 Task: Create a sub task System Test and UAT for the task  Implement a new cloud-based energy management system for a company in the project BridgeTech , assign it to team member softage.4@softage.net and update the status of the sub task to  Off Track , set the priority of the sub task to High
Action: Mouse moved to (365, 509)
Screenshot: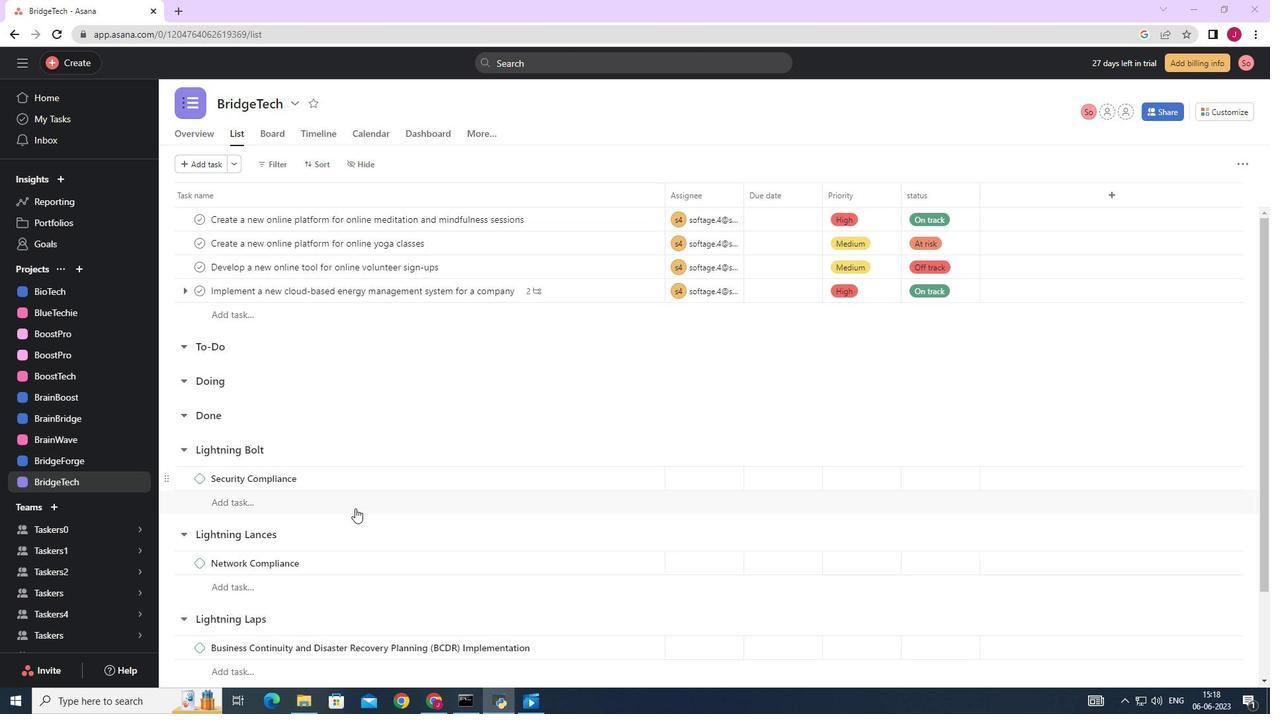 
Action: Mouse scrolled (365, 508) with delta (0, 0)
Screenshot: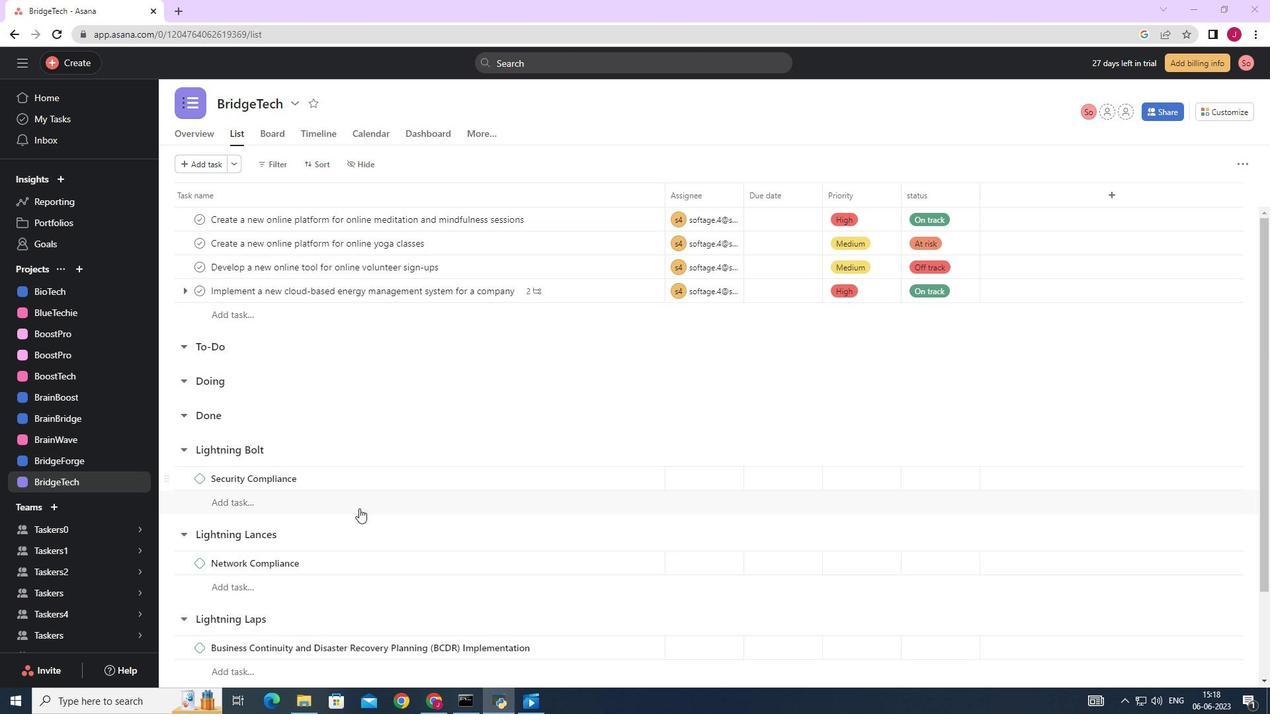
Action: Mouse scrolled (365, 508) with delta (0, 0)
Screenshot: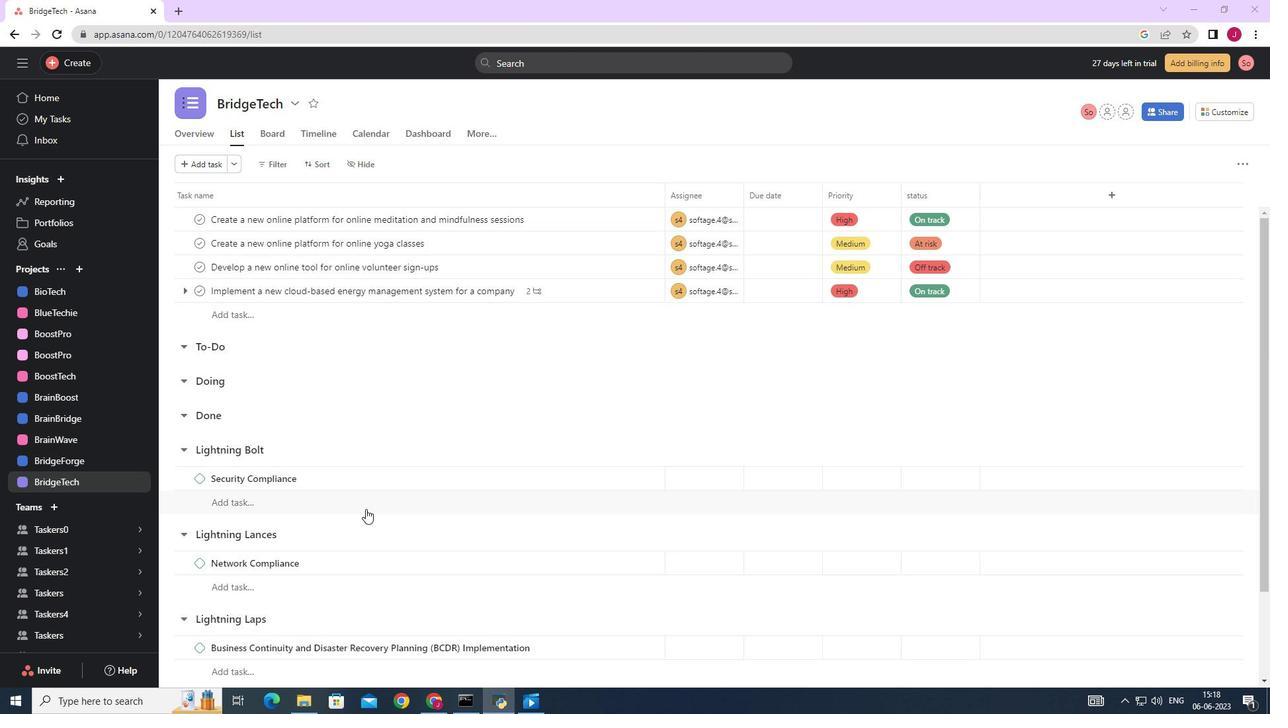 
Action: Mouse scrolled (365, 508) with delta (0, 0)
Screenshot: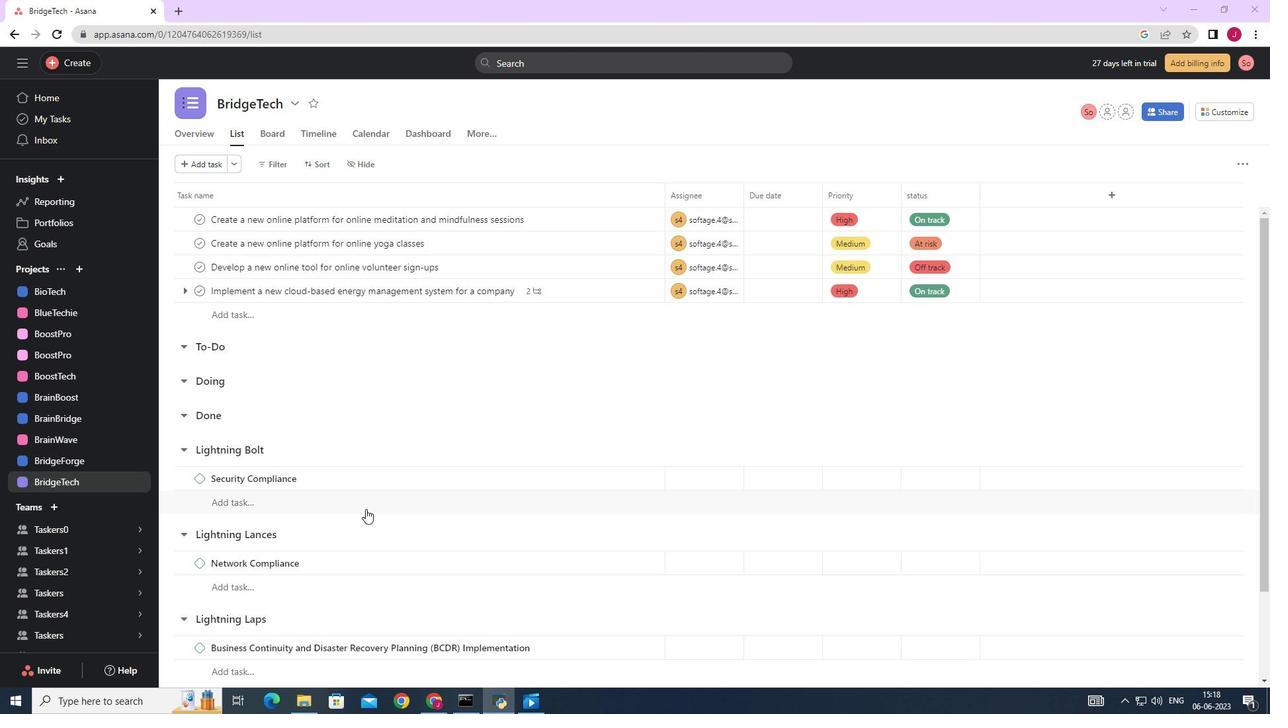 
Action: Mouse scrolled (365, 508) with delta (0, 0)
Screenshot: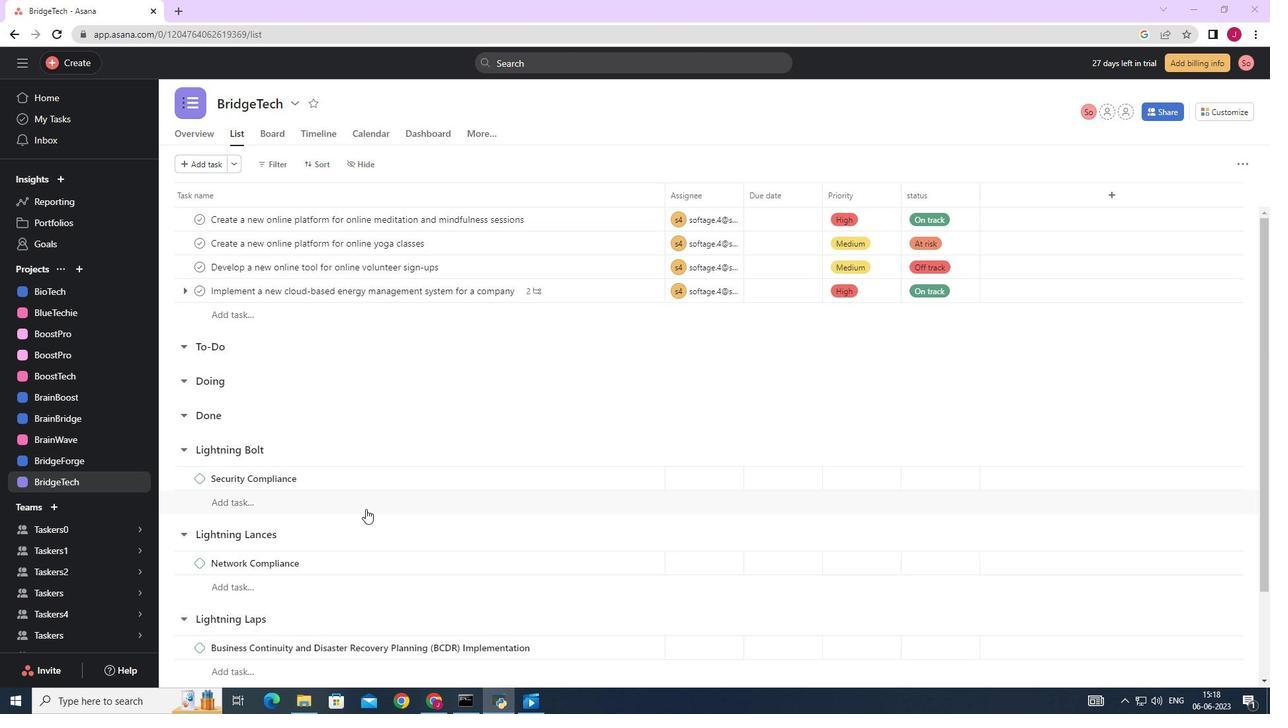 
Action: Mouse scrolled (365, 508) with delta (0, 0)
Screenshot: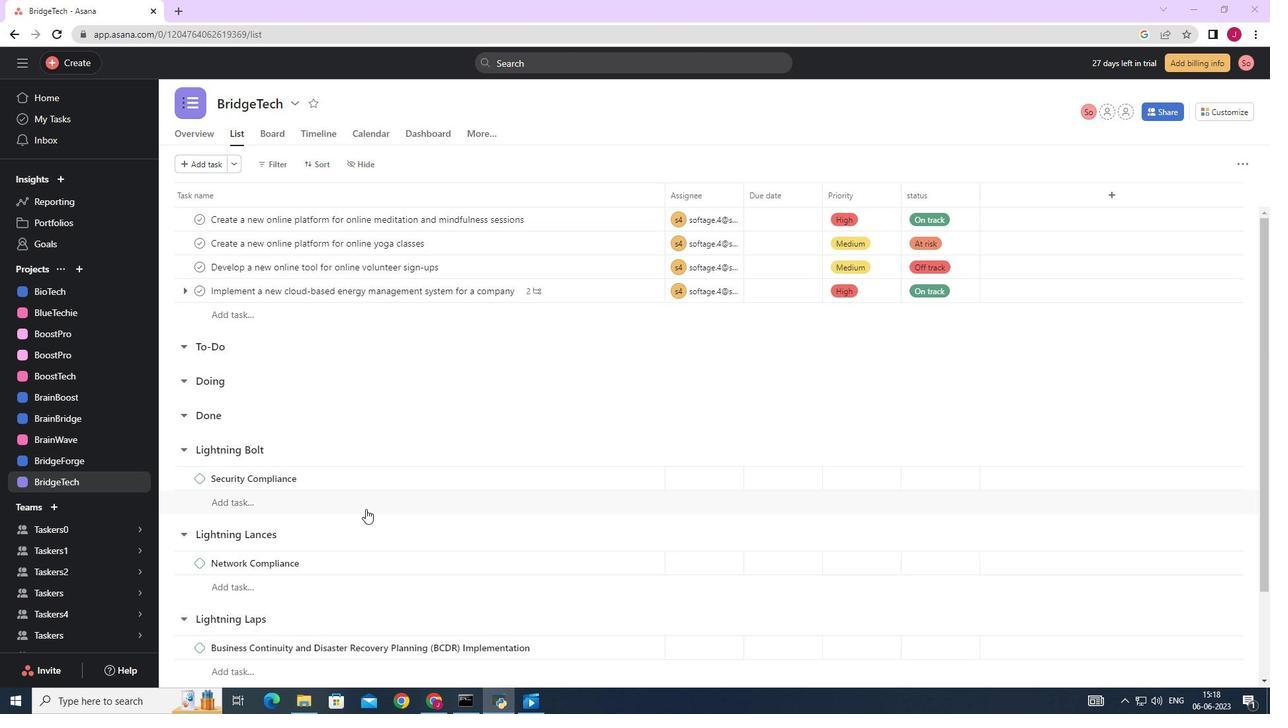 
Action: Mouse moved to (392, 461)
Screenshot: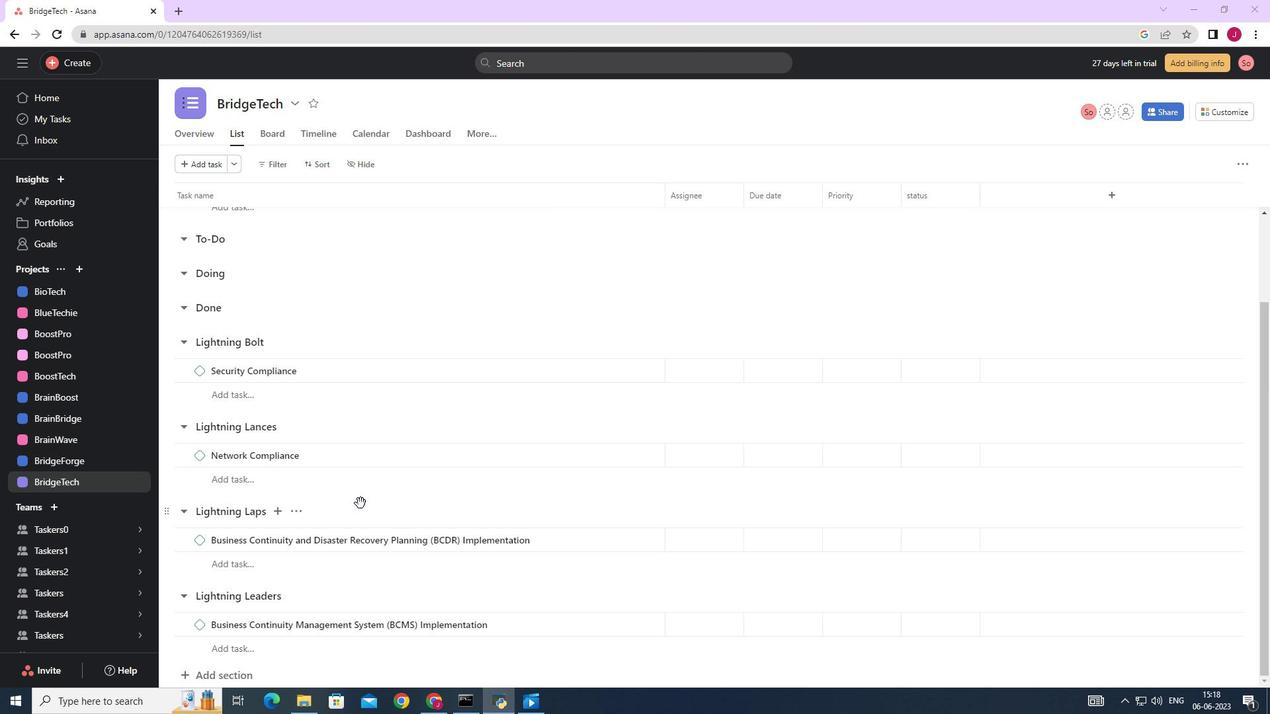 
Action: Mouse scrolled (392, 461) with delta (0, 0)
Screenshot: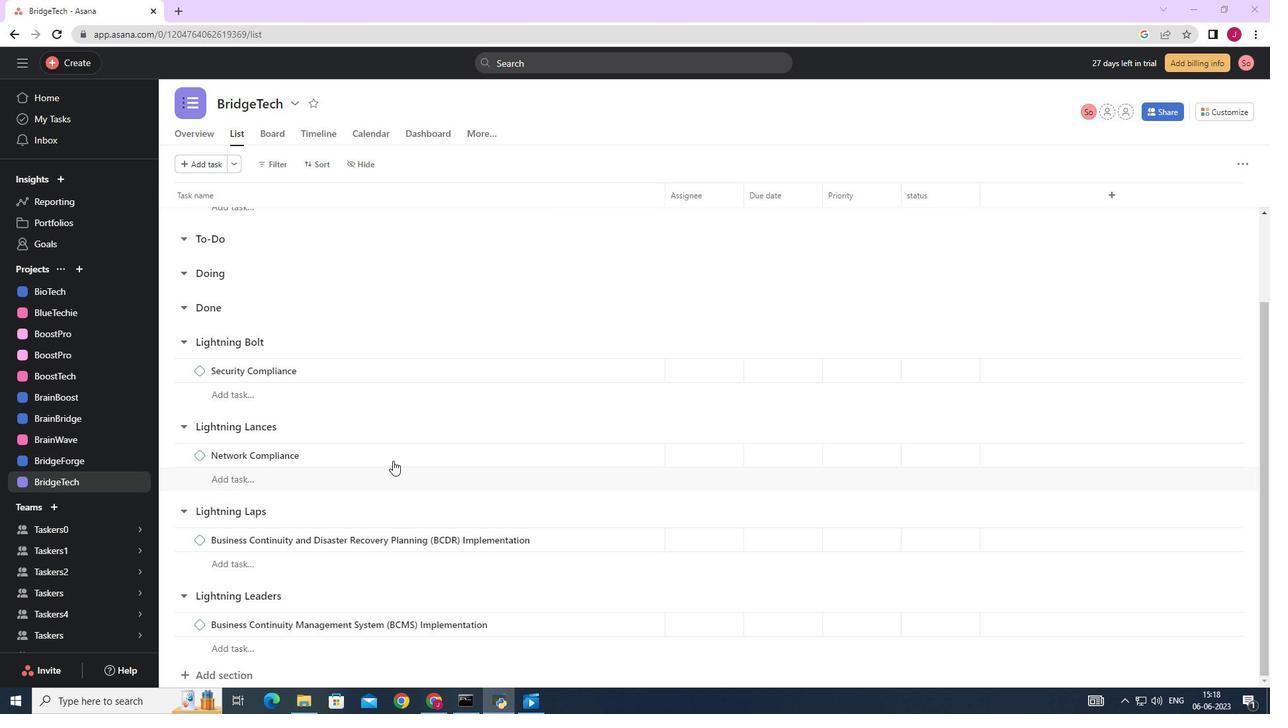 
Action: Mouse scrolled (392, 461) with delta (0, 0)
Screenshot: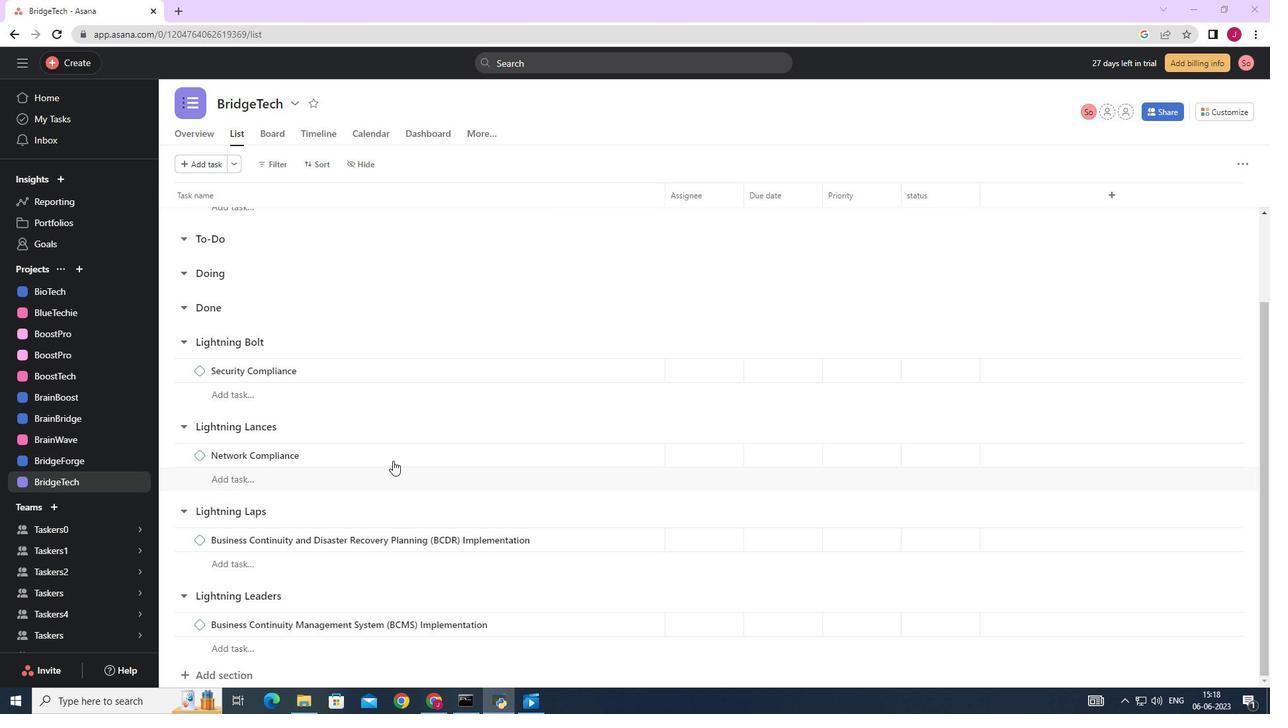 
Action: Mouse scrolled (392, 461) with delta (0, 0)
Screenshot: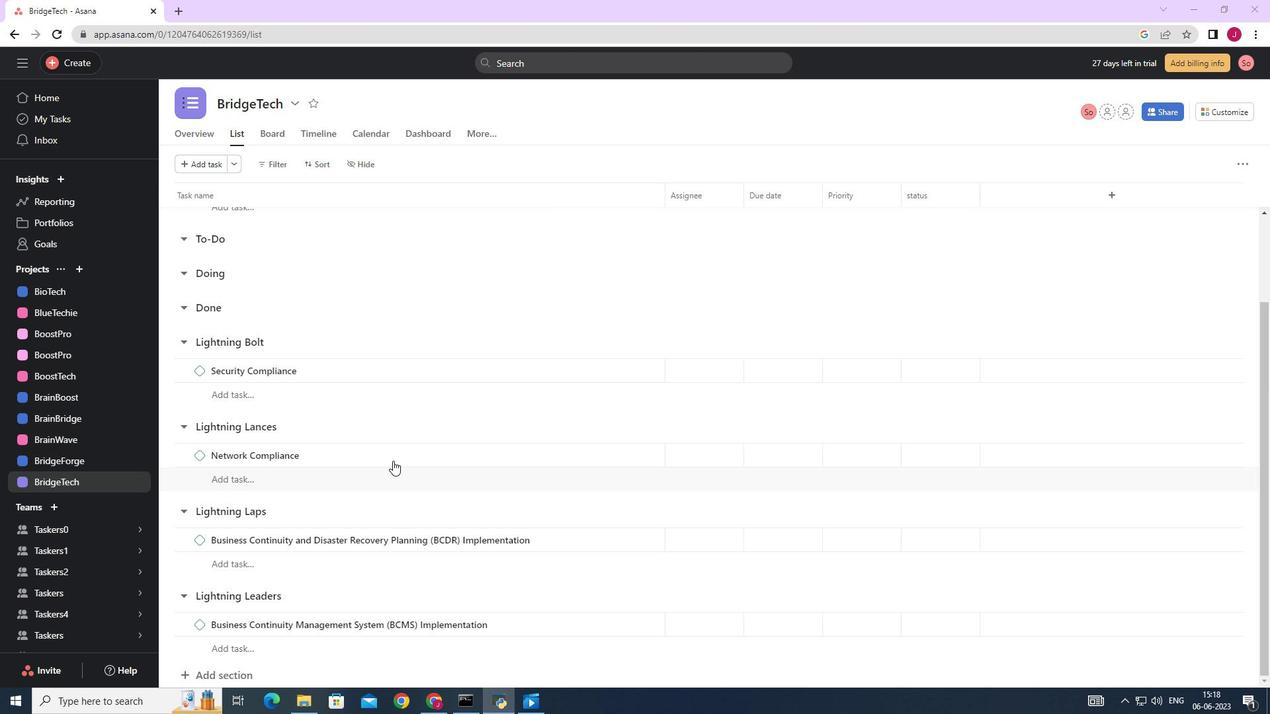 
Action: Mouse moved to (584, 289)
Screenshot: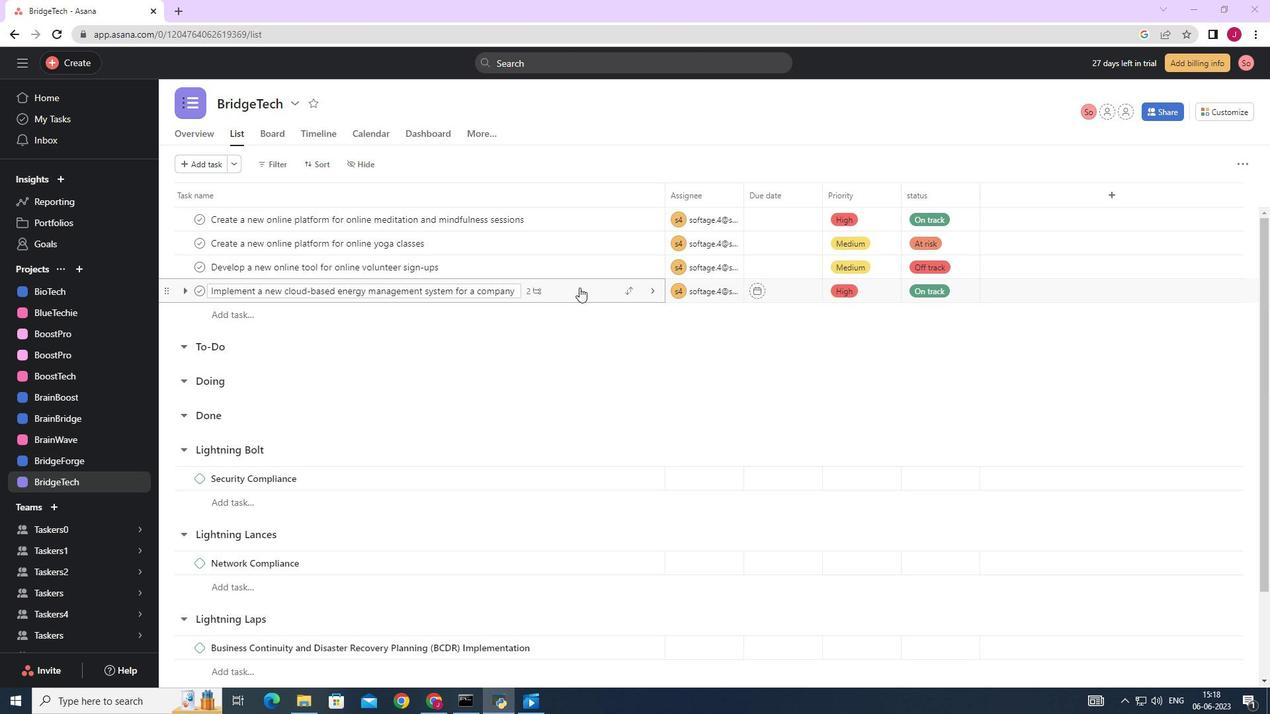 
Action: Mouse pressed left at (584, 289)
Screenshot: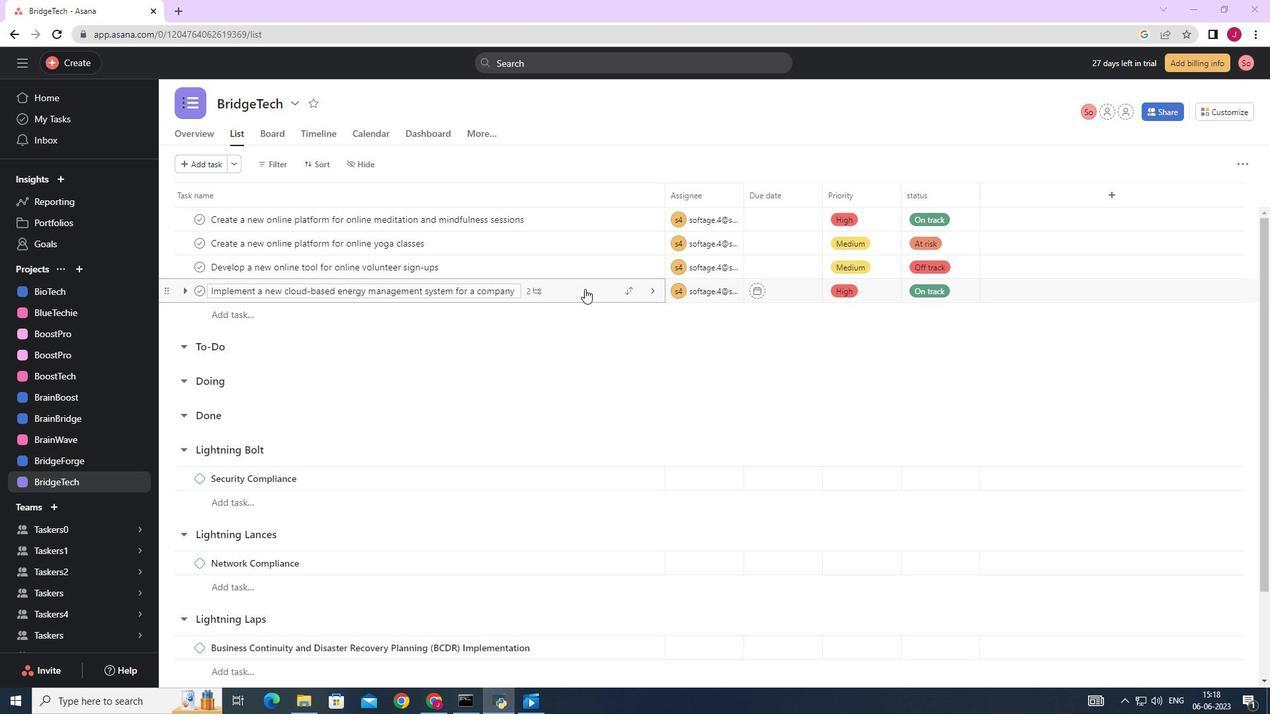 
Action: Mouse moved to (1010, 500)
Screenshot: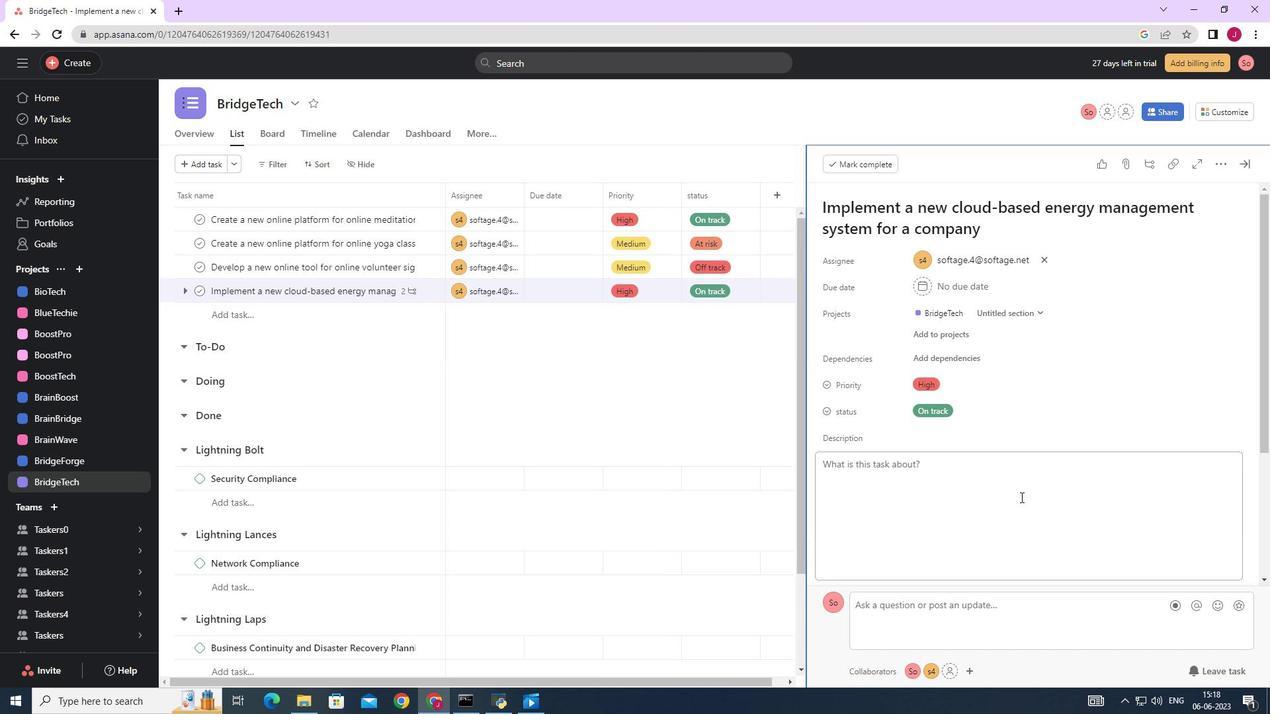 
Action: Mouse scrolled (1010, 499) with delta (0, 0)
Screenshot: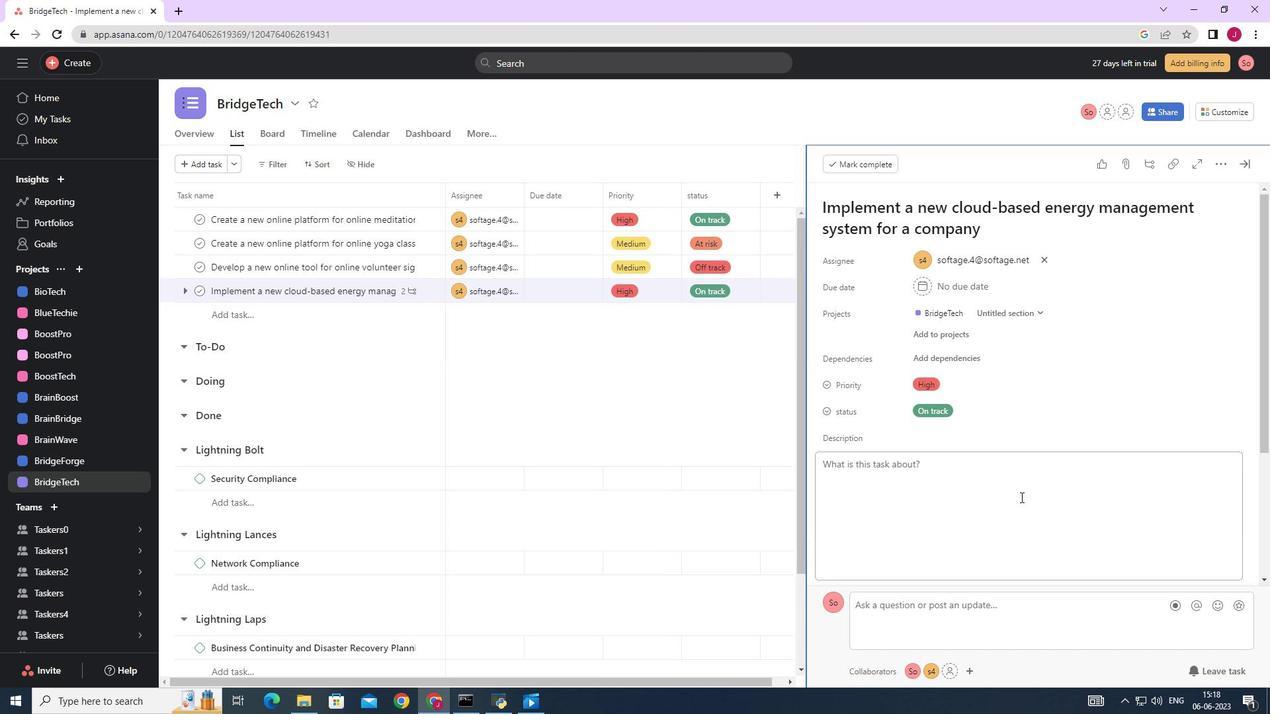 
Action: Mouse moved to (1009, 500)
Screenshot: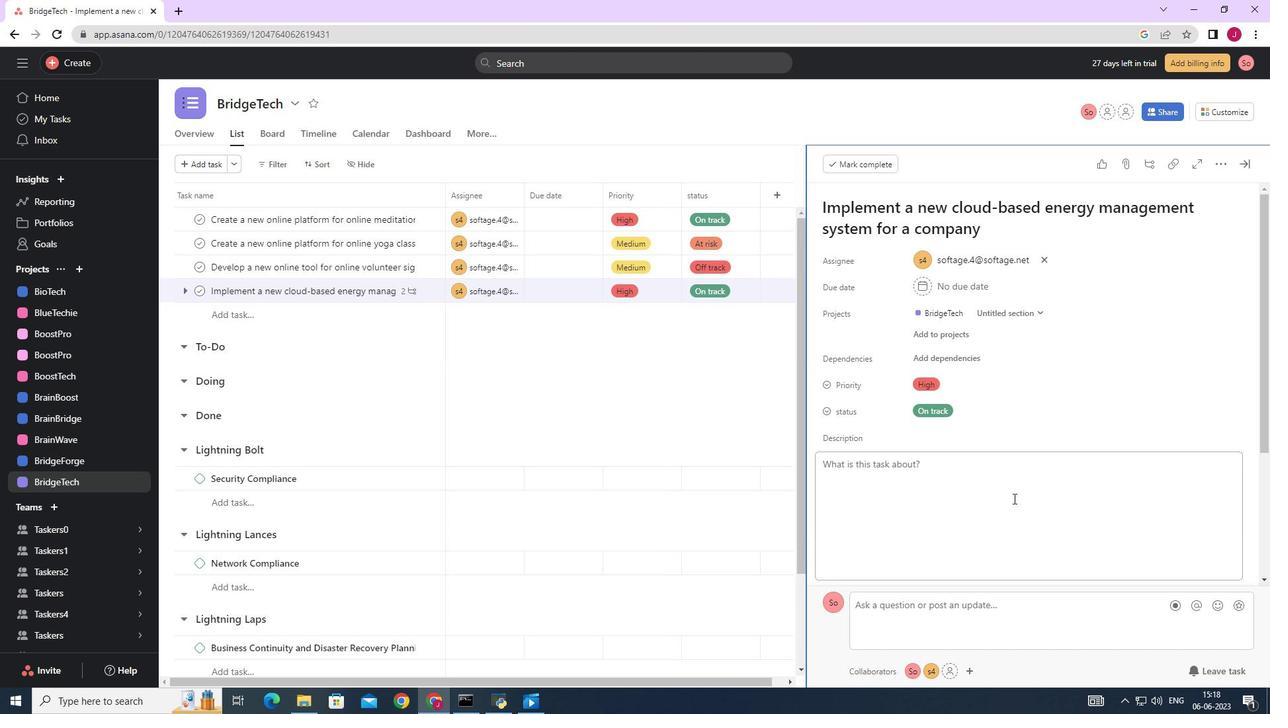 
Action: Mouse scrolled (1010, 499) with delta (0, 0)
Screenshot: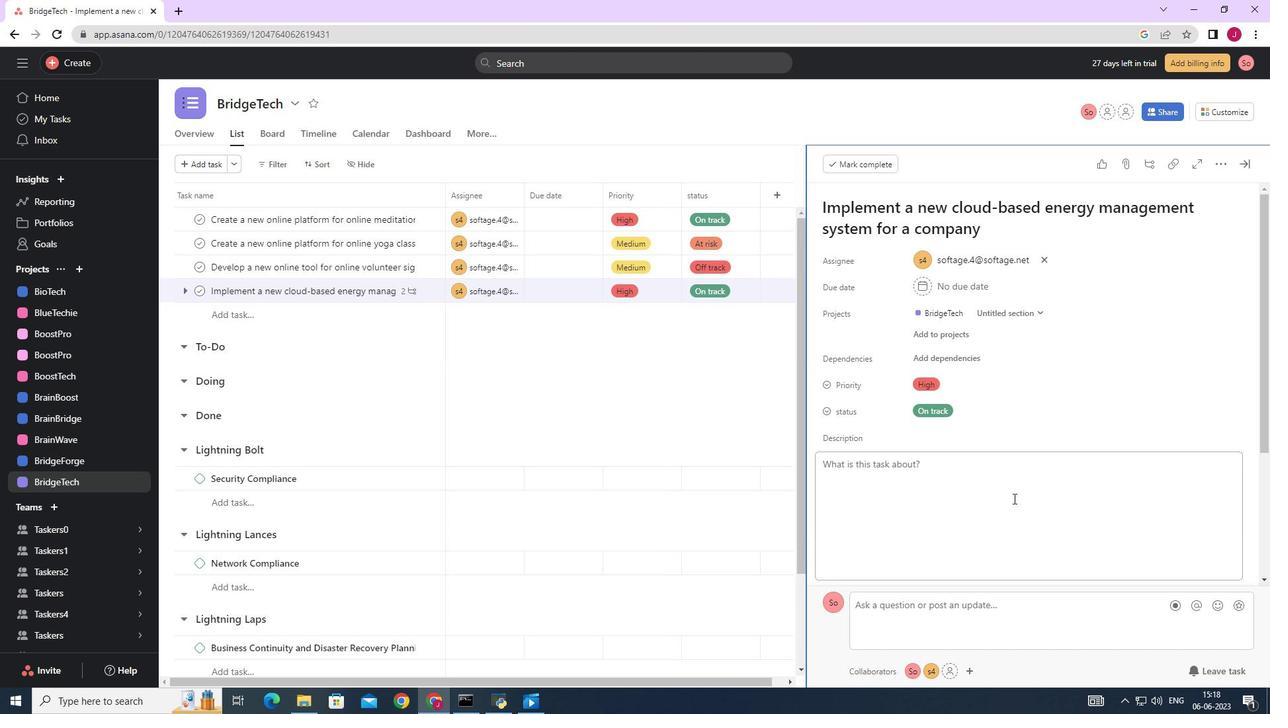 
Action: Mouse scrolled (1009, 499) with delta (0, 0)
Screenshot: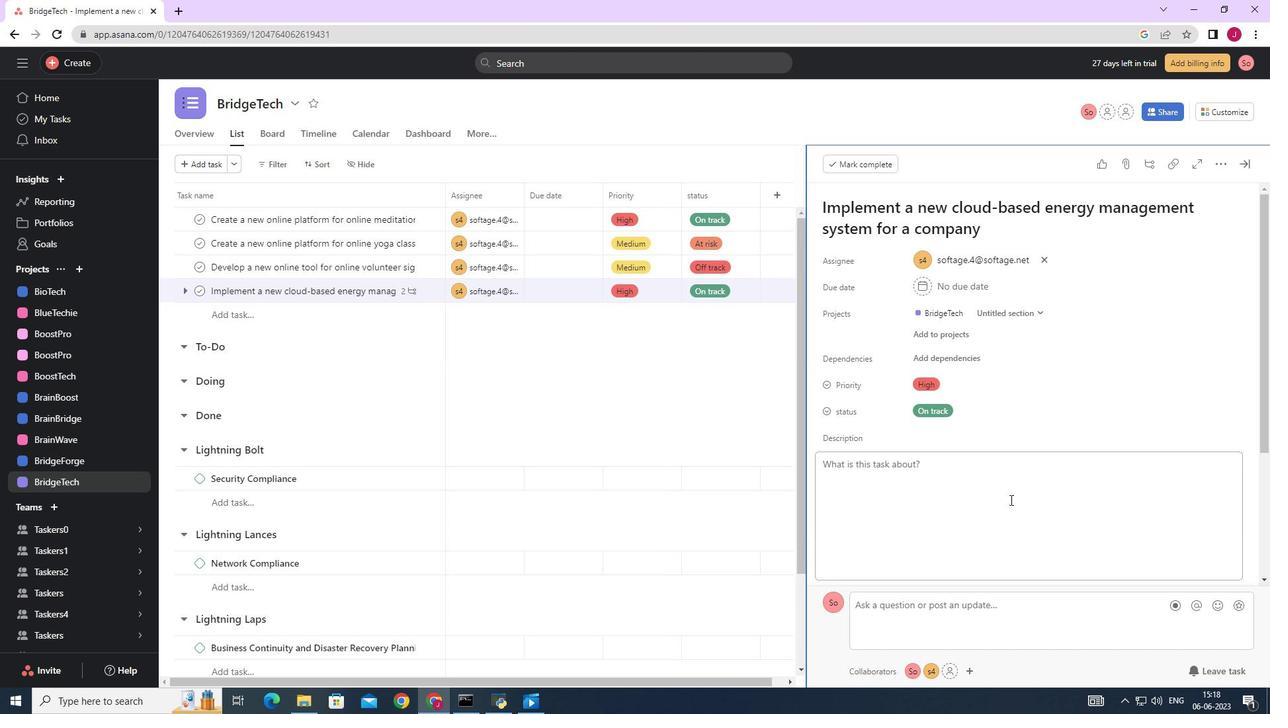 
Action: Mouse scrolled (1009, 499) with delta (0, 0)
Screenshot: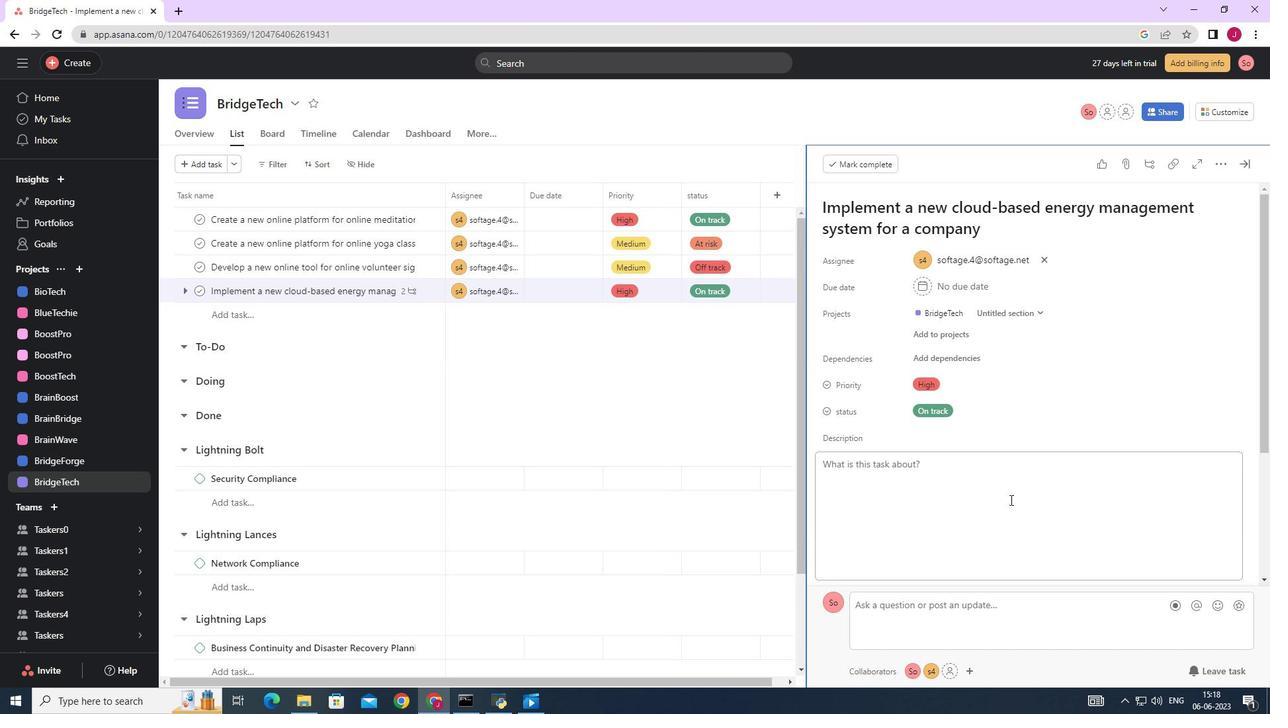 
Action: Mouse scrolled (1009, 499) with delta (0, 0)
Screenshot: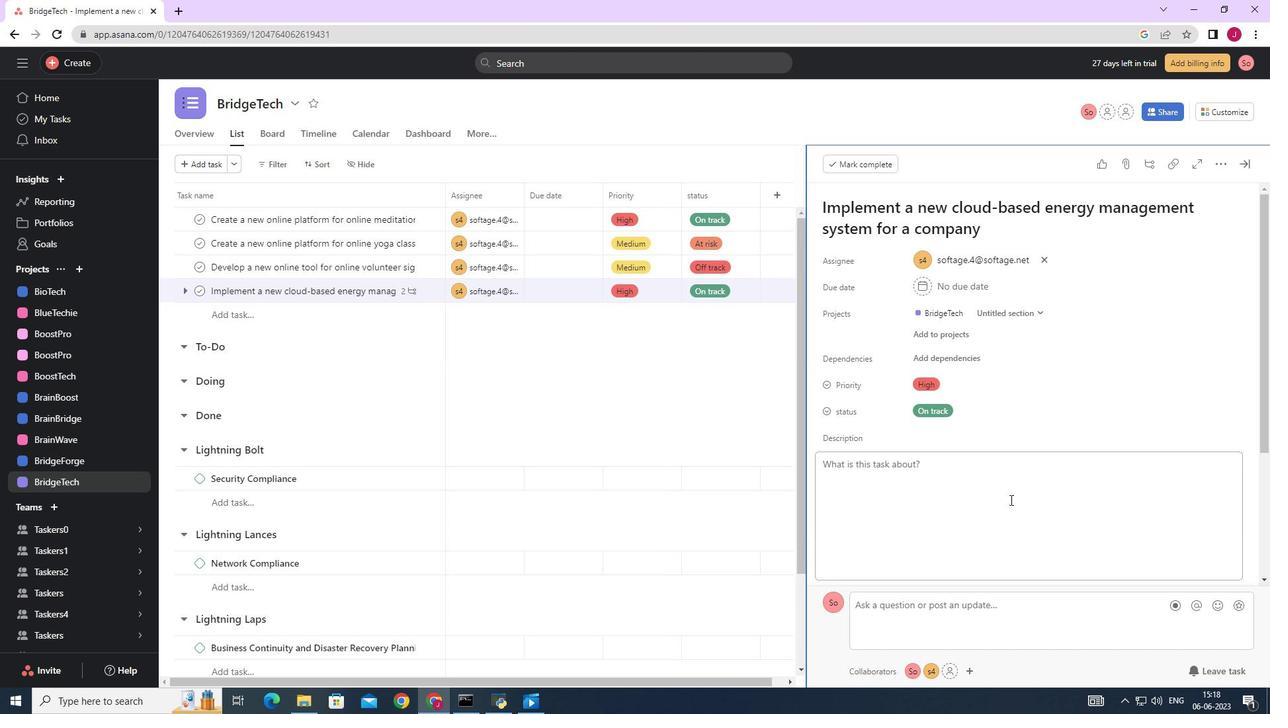 
Action: Mouse scrolled (1009, 499) with delta (0, 0)
Screenshot: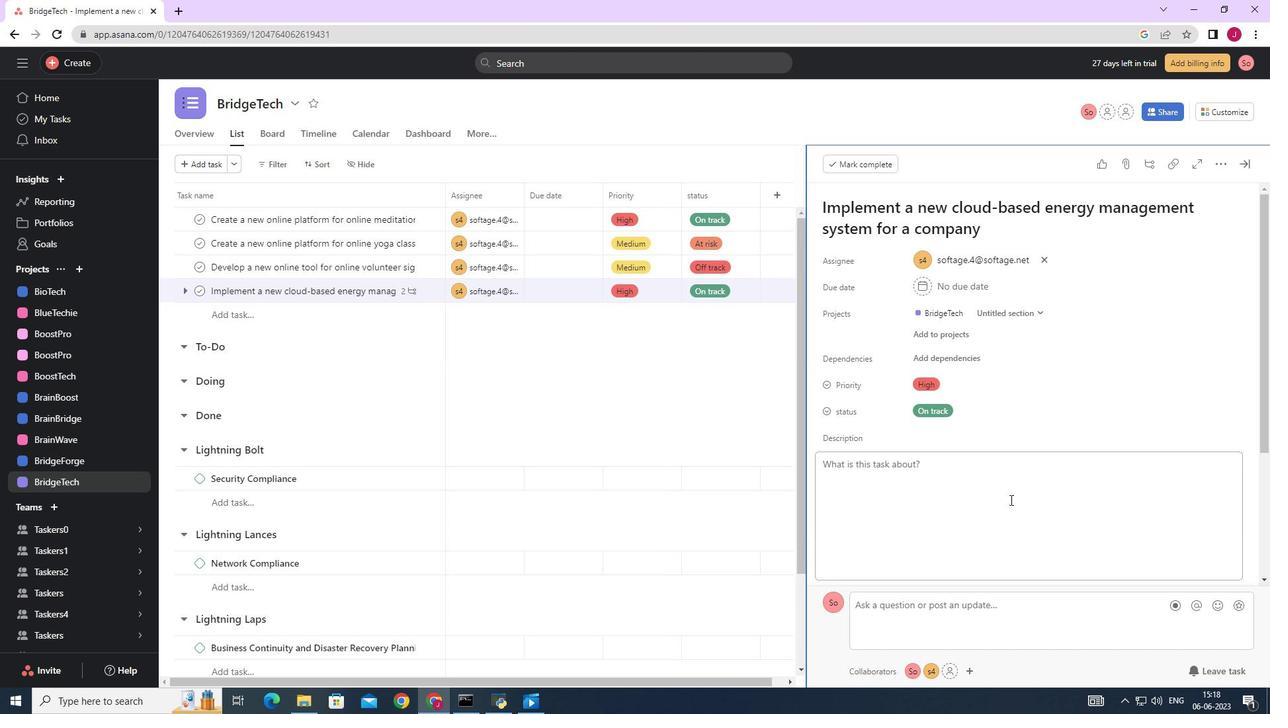 
Action: Mouse moved to (865, 481)
Screenshot: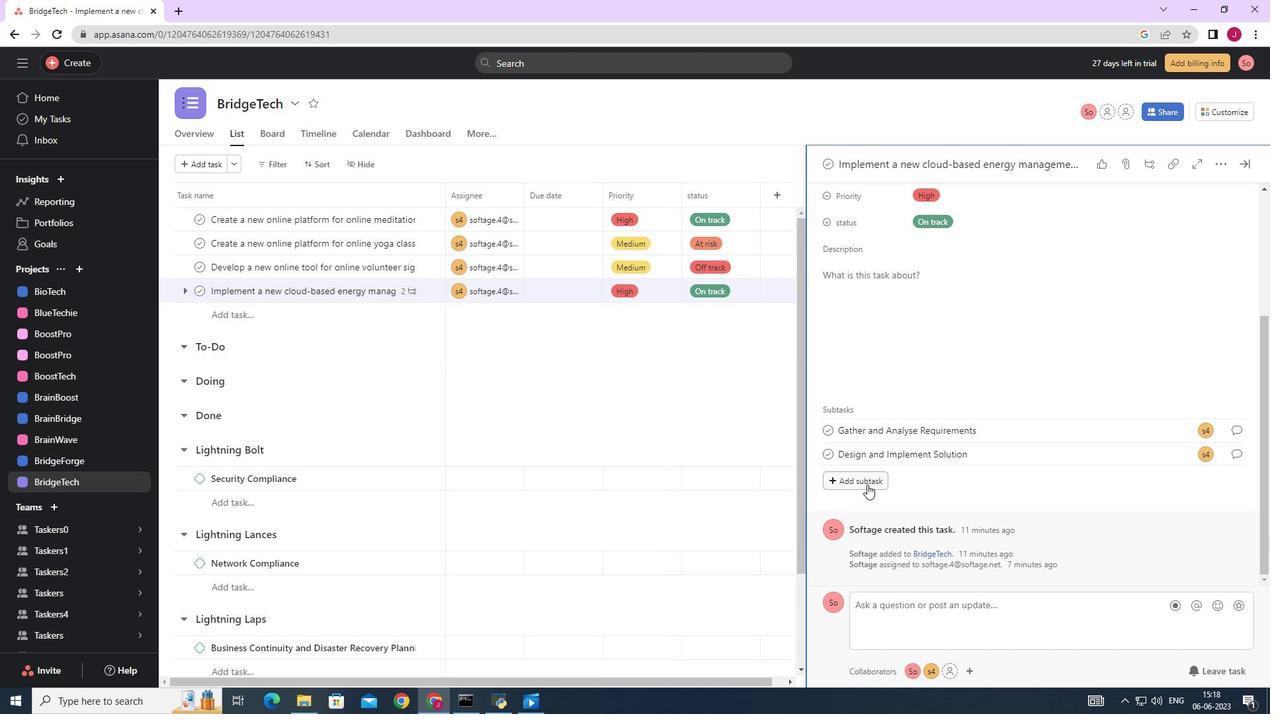 
Action: Mouse pressed left at (865, 481)
Screenshot: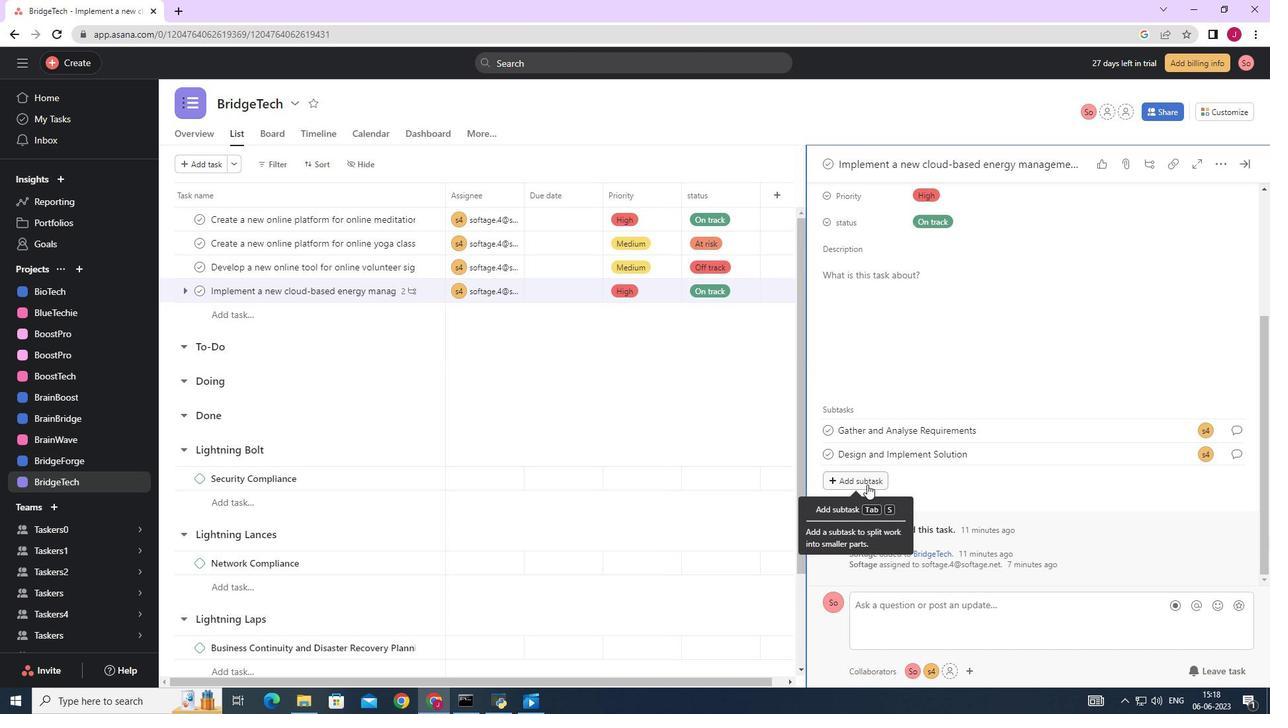 
Action: Key pressed <Key.caps_lock>S<Key.caps_lock>ystem<Key.space>and<Key.space><Key.caps_lock>UAT
Screenshot: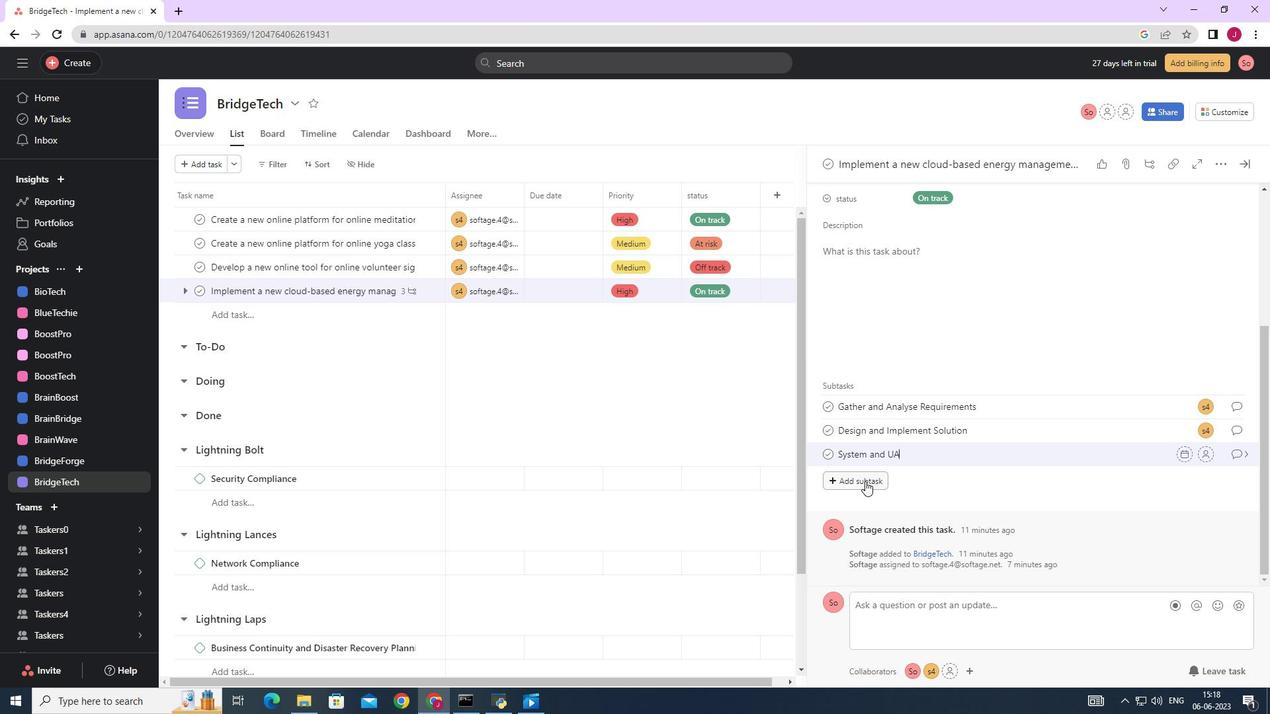 
Action: Mouse moved to (866, 455)
Screenshot: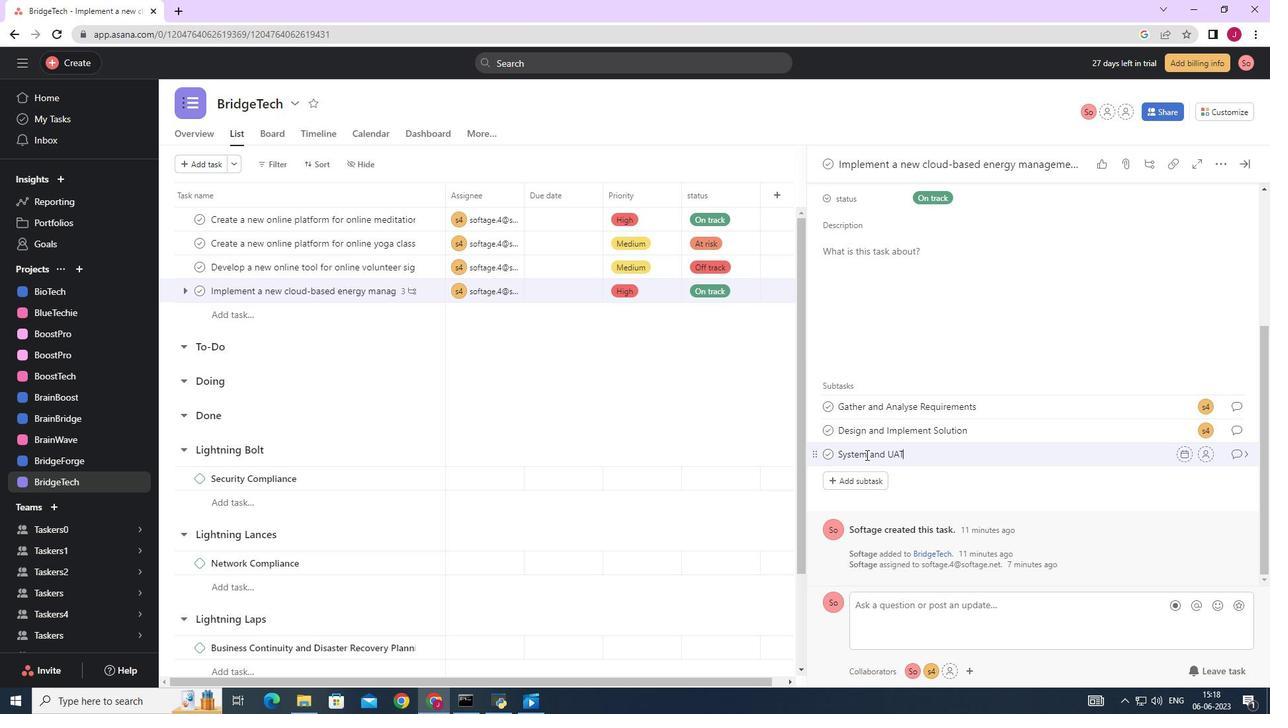 
Action: Mouse pressed left at (866, 455)
Screenshot: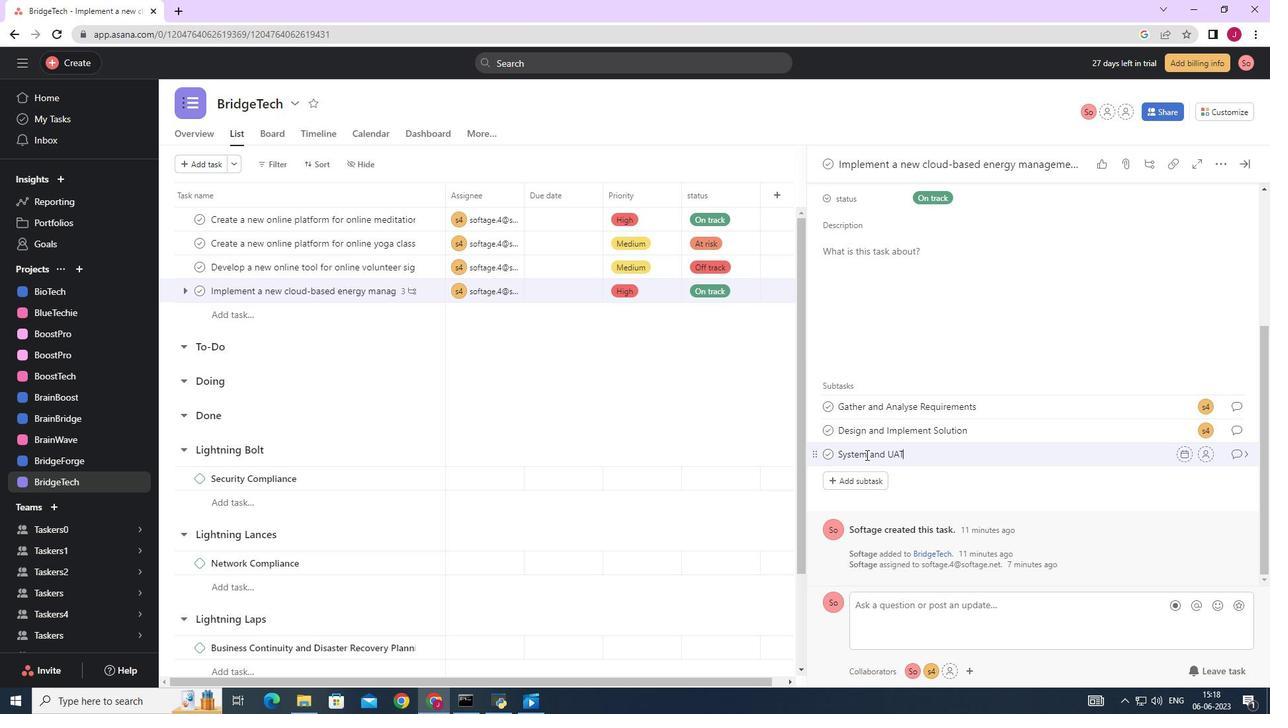 
Action: Key pressed <Key.space>T<Key.caps_lock>est
Screenshot: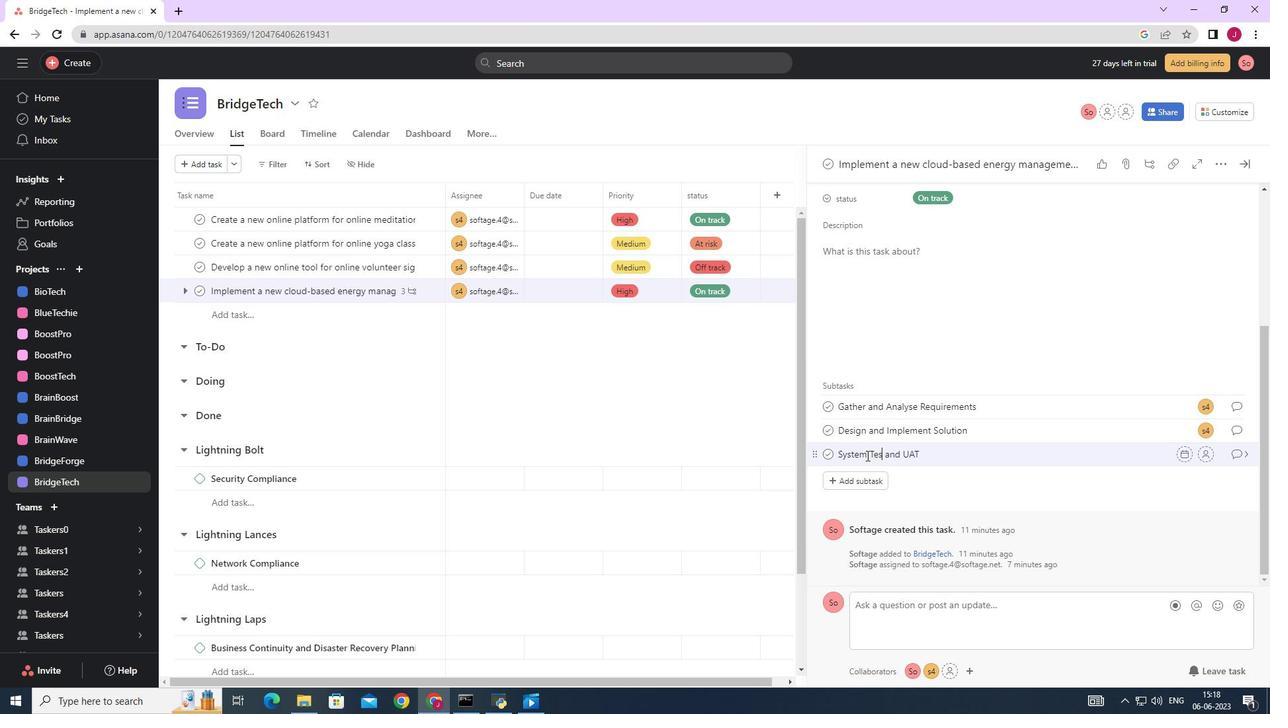 
Action: Mouse moved to (1208, 457)
Screenshot: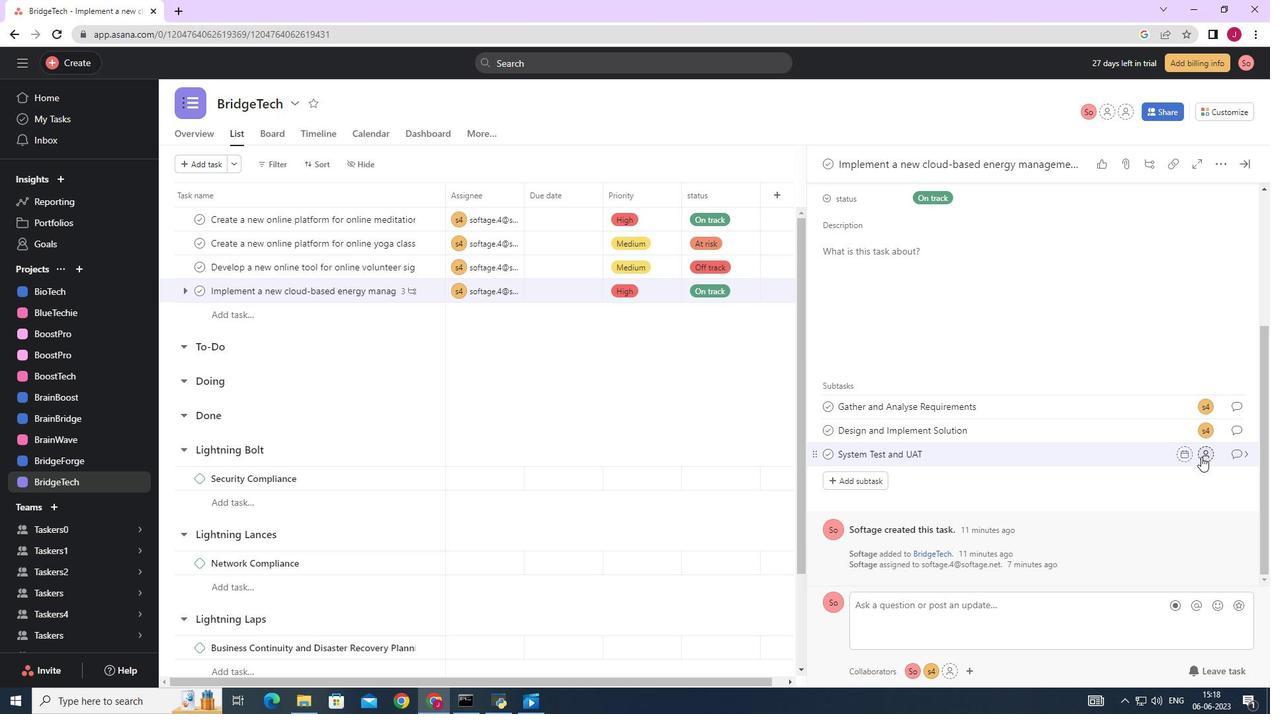 
Action: Mouse pressed left at (1208, 457)
Screenshot: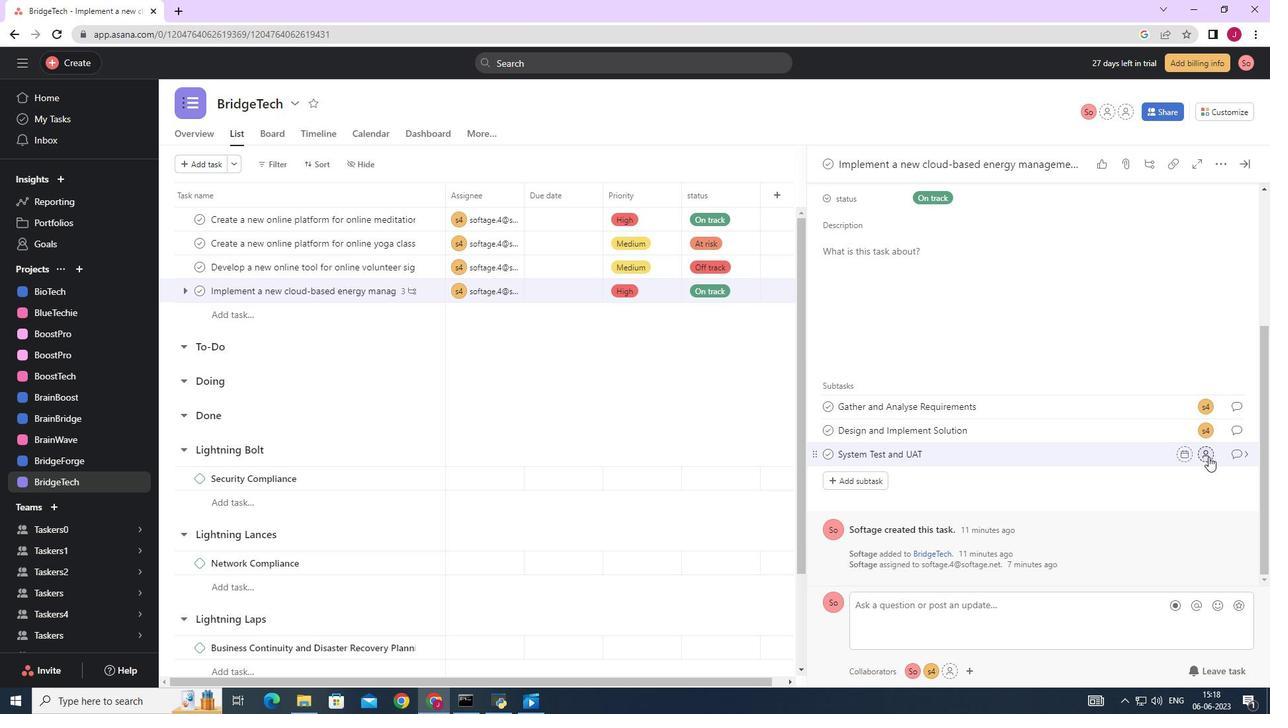 
Action: Mouse moved to (1208, 457)
Screenshot: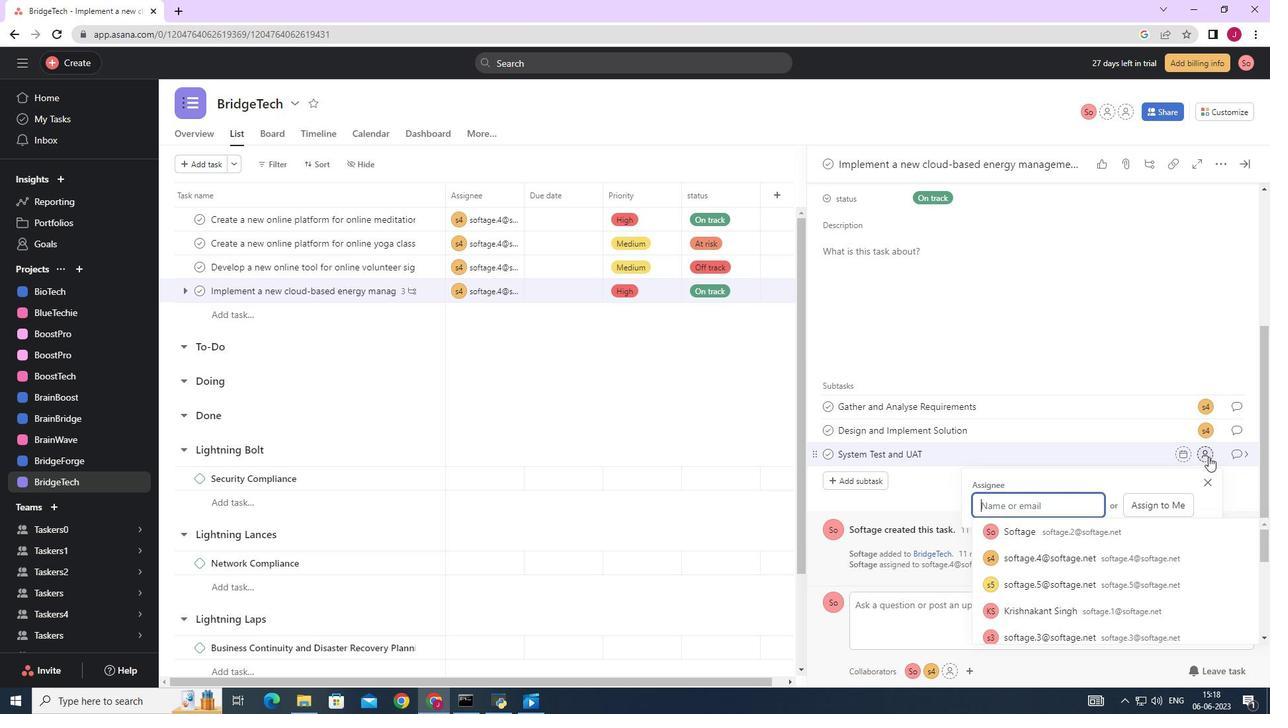 
Action: Key pressed softage.4
Screenshot: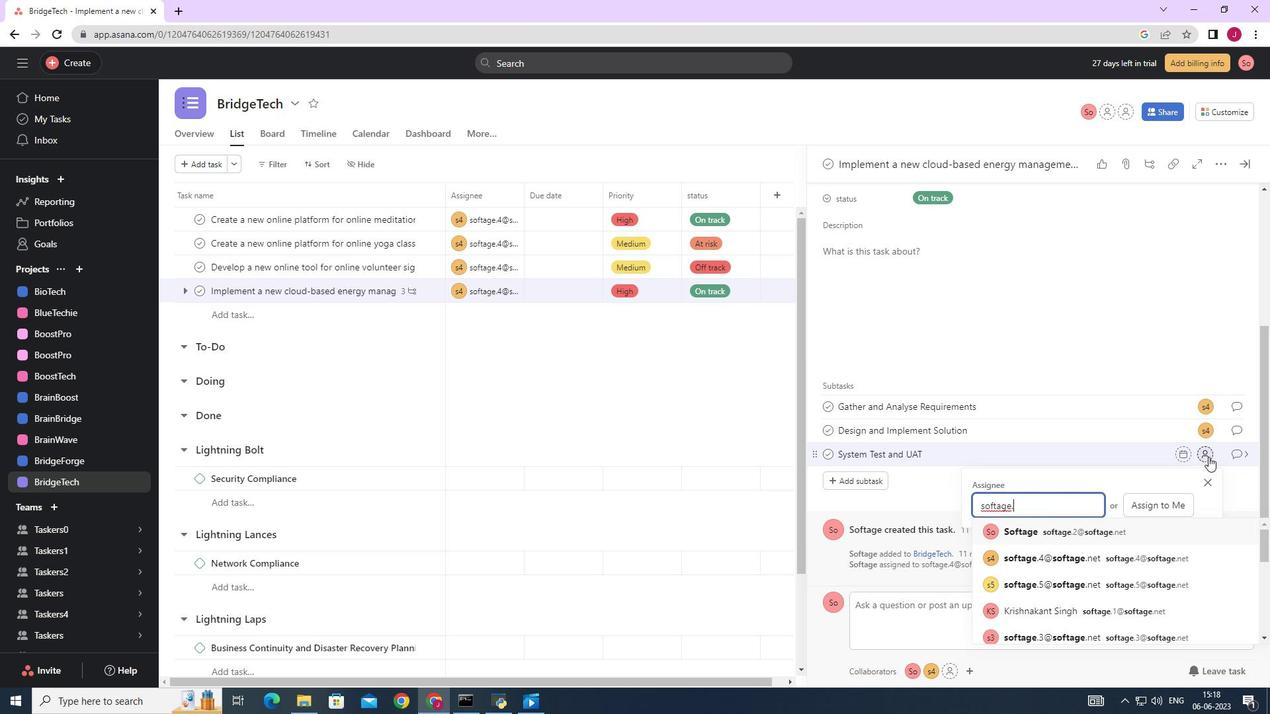 
Action: Mouse moved to (1067, 535)
Screenshot: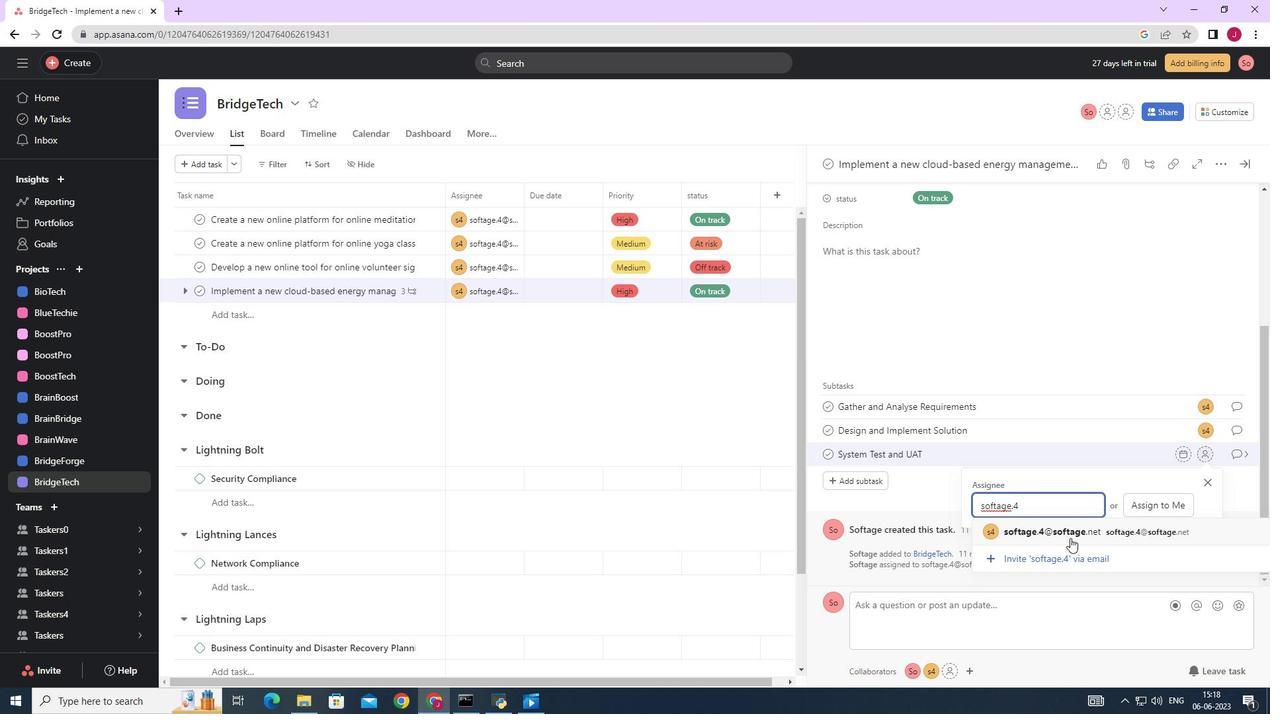 
Action: Mouse pressed left at (1067, 535)
Screenshot: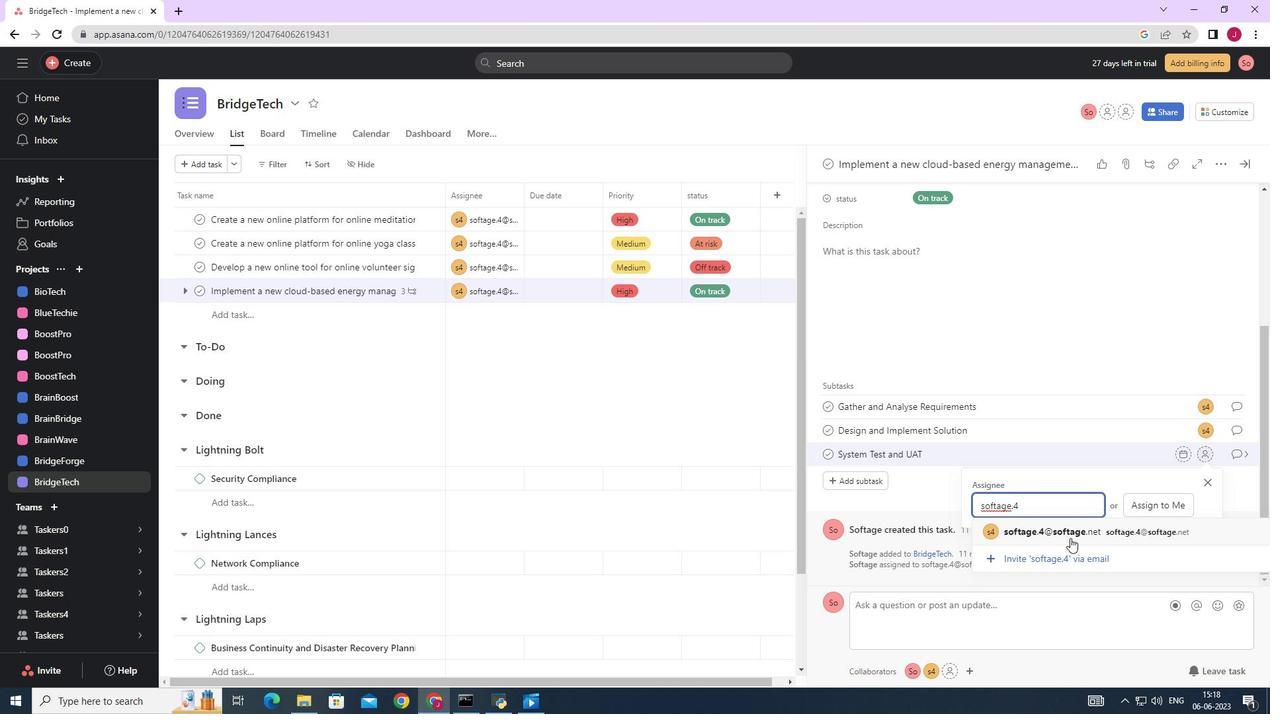 
Action: Mouse moved to (1238, 453)
Screenshot: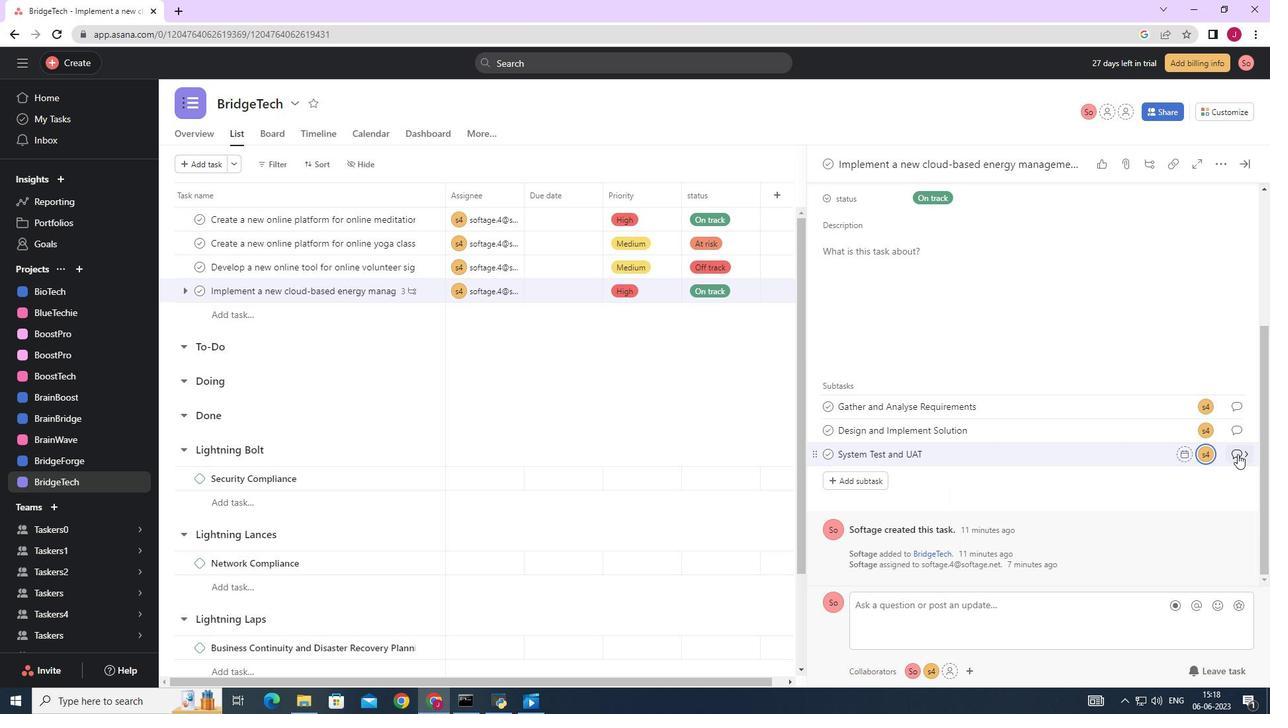 
Action: Mouse pressed left at (1238, 453)
Screenshot: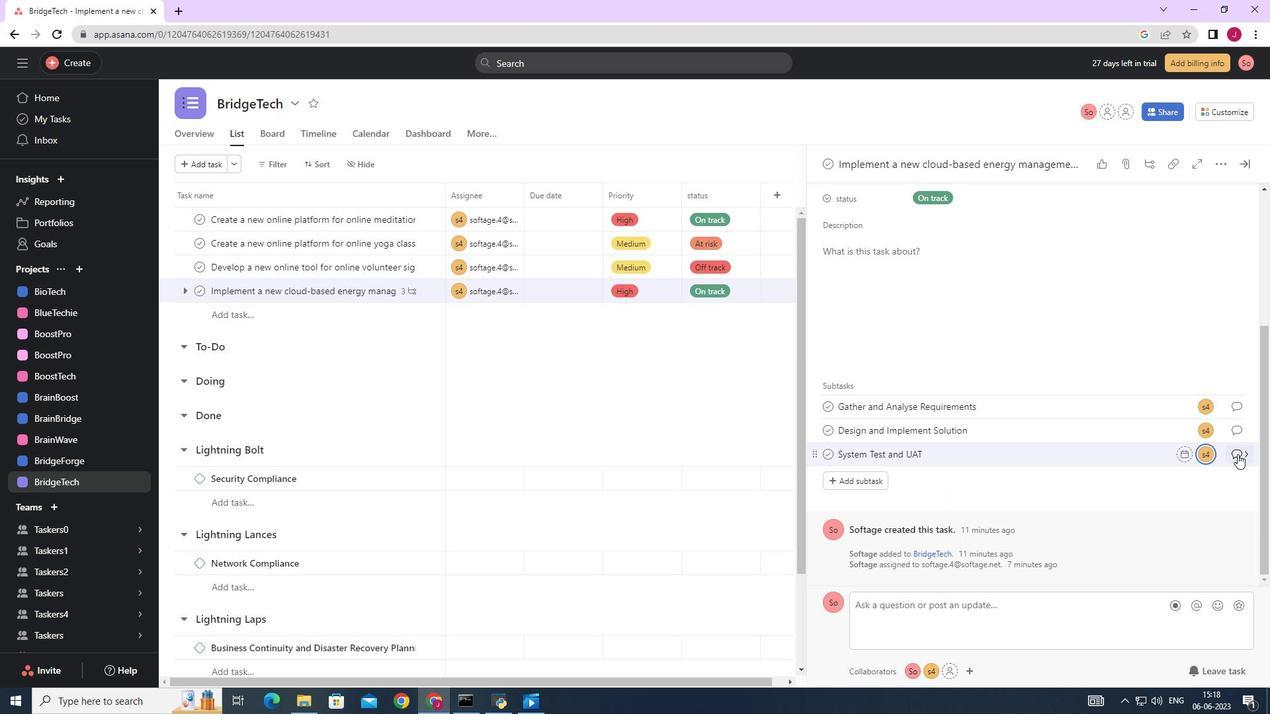 
Action: Mouse moved to (879, 348)
Screenshot: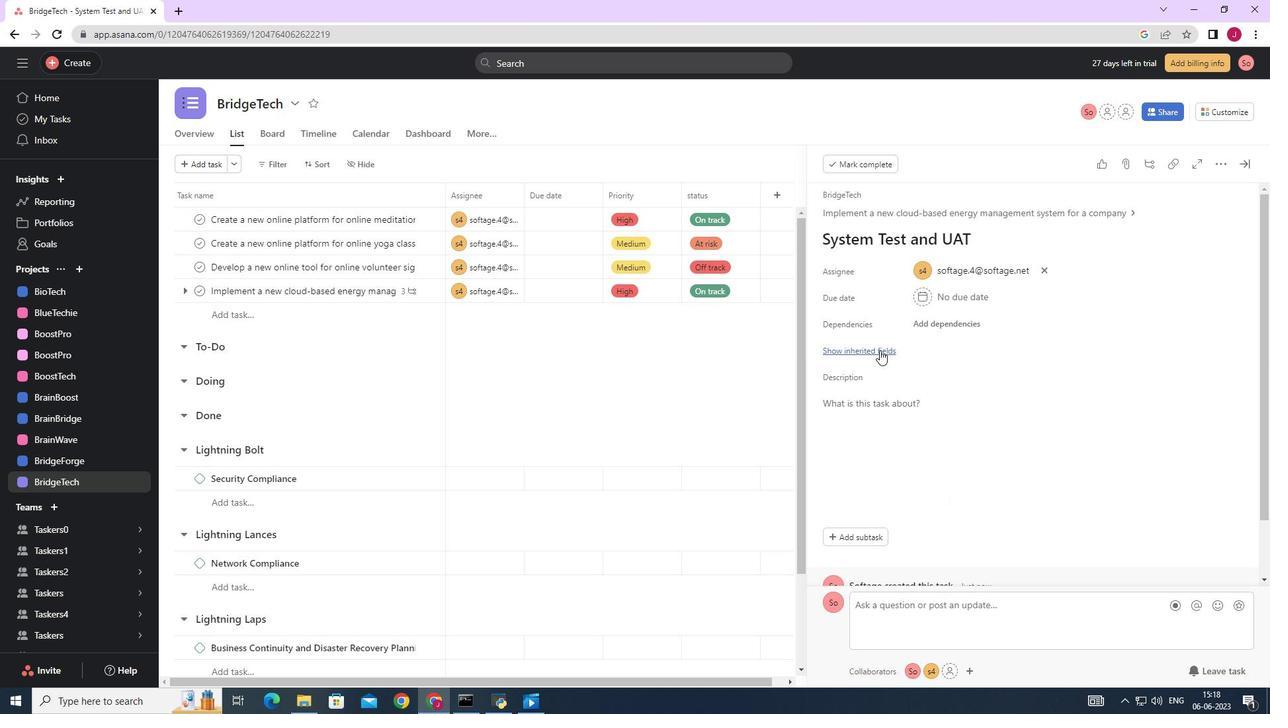 
Action: Mouse pressed left at (879, 348)
Screenshot: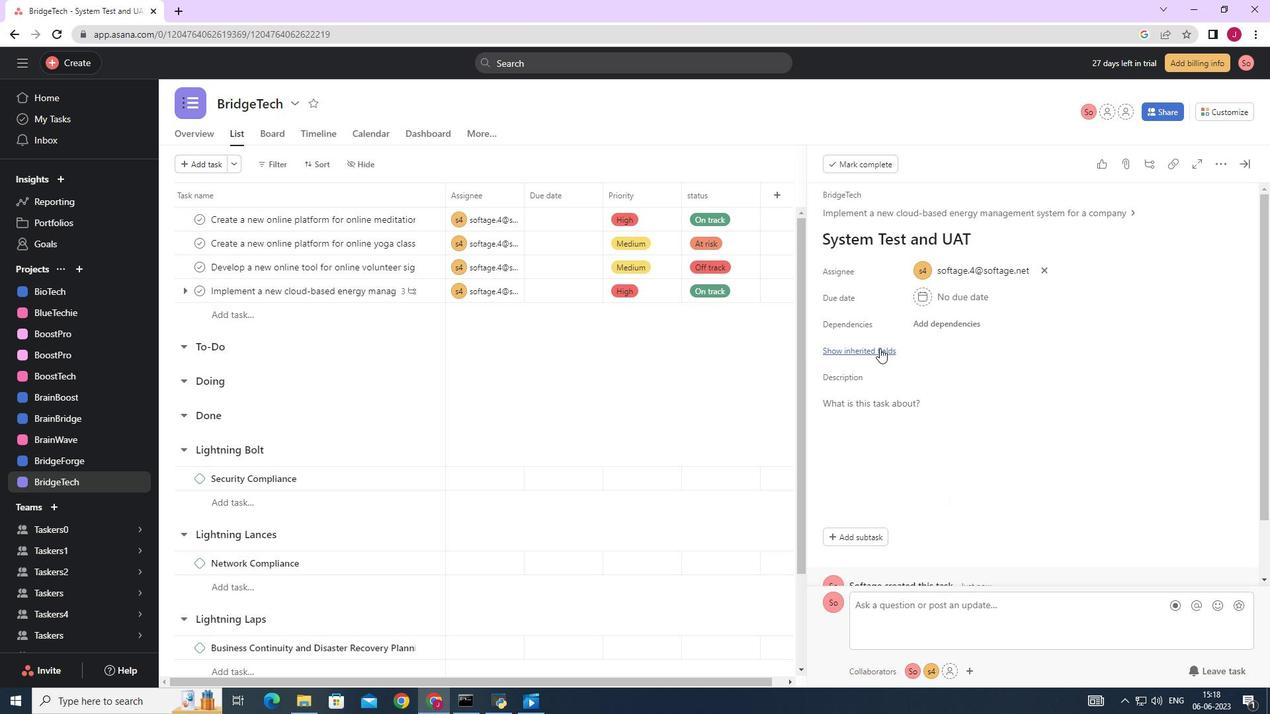 
Action: Mouse moved to (928, 380)
Screenshot: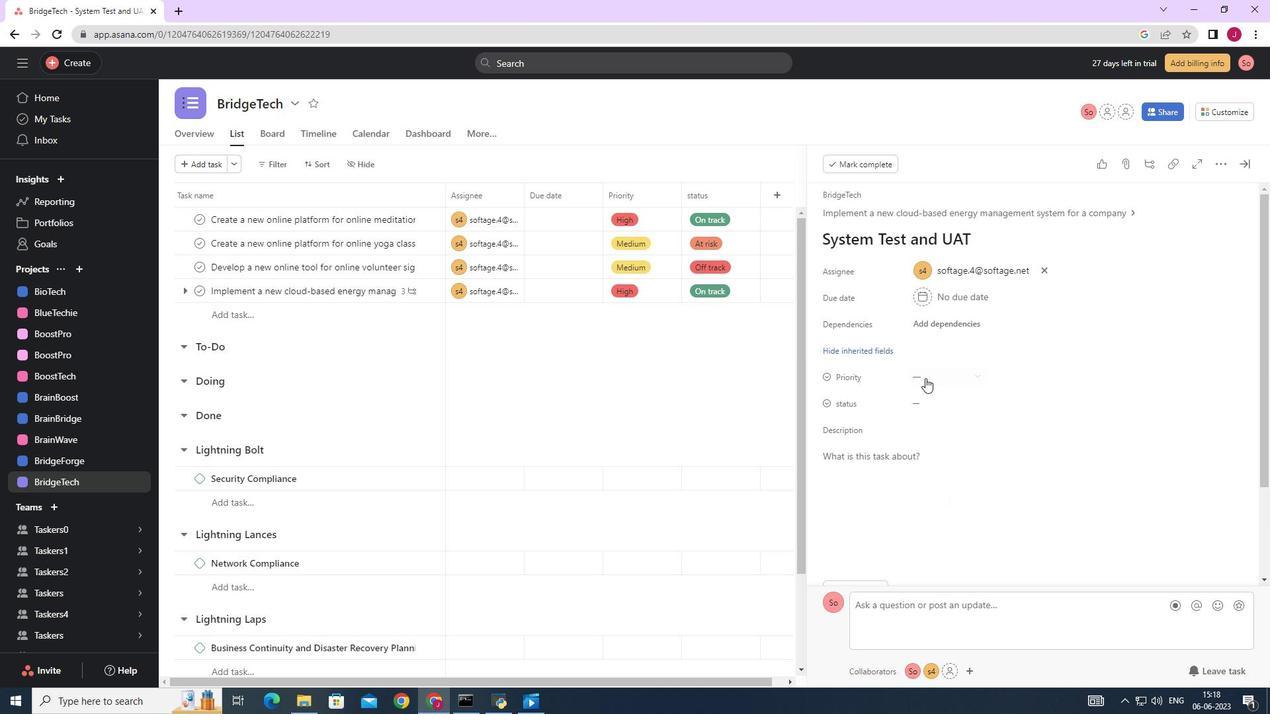 
Action: Mouse pressed left at (928, 380)
Screenshot: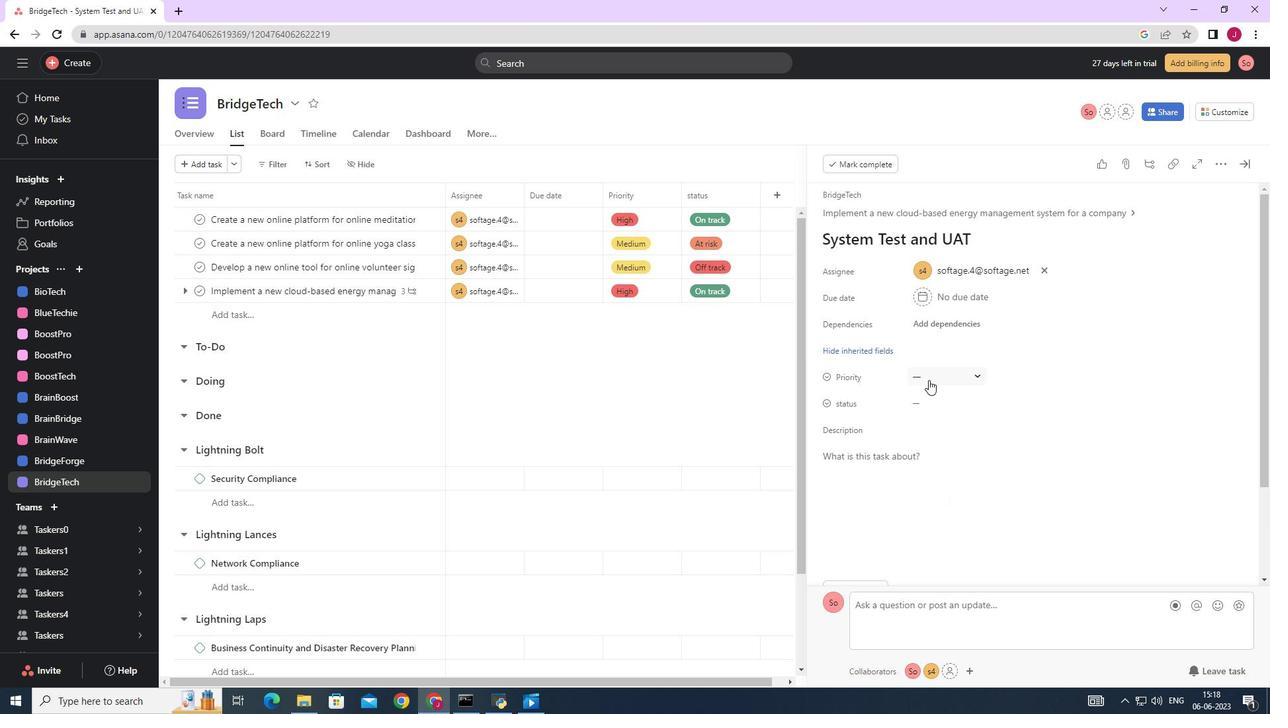
Action: Mouse moved to (948, 422)
Screenshot: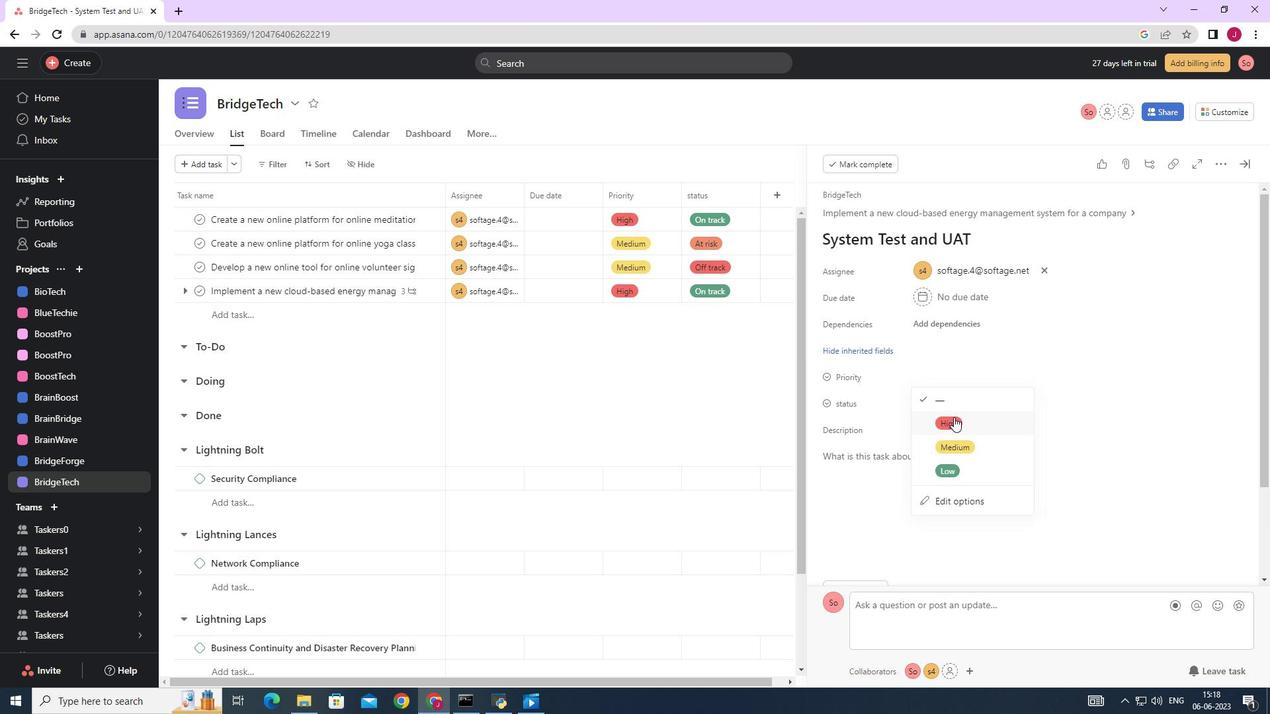 
Action: Mouse pressed left at (948, 422)
Screenshot: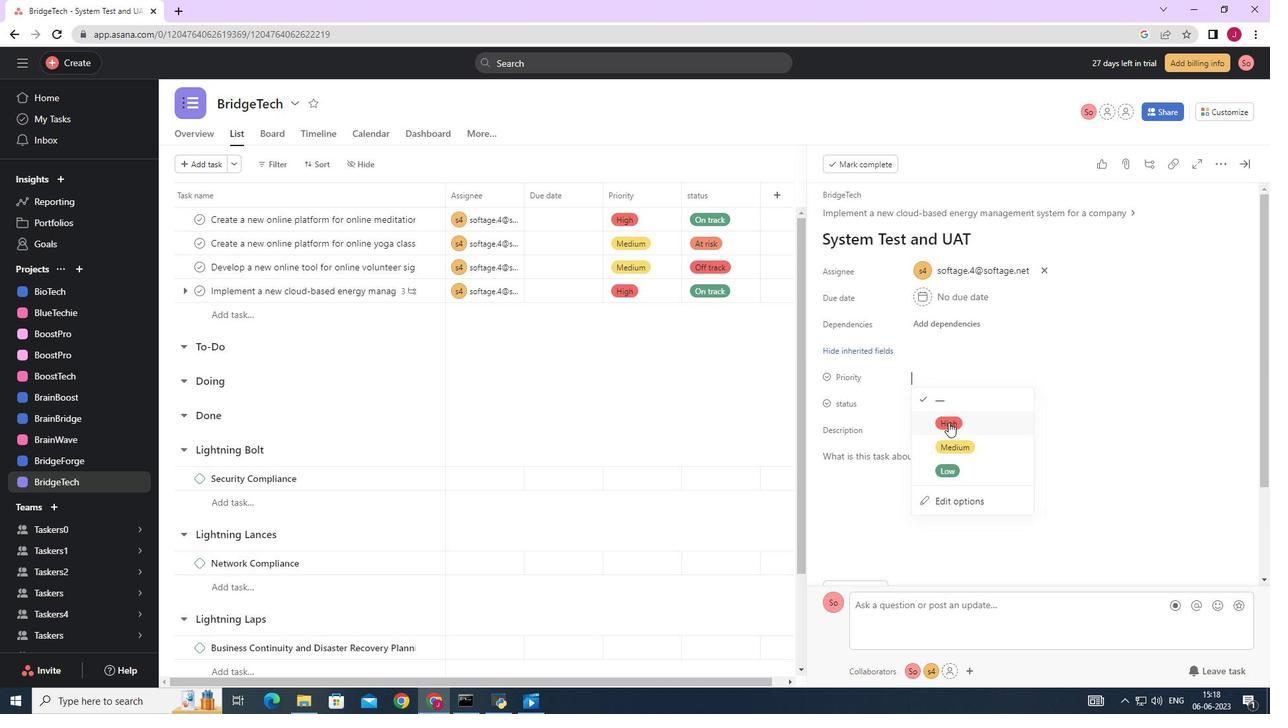 
Action: Mouse moved to (937, 398)
Screenshot: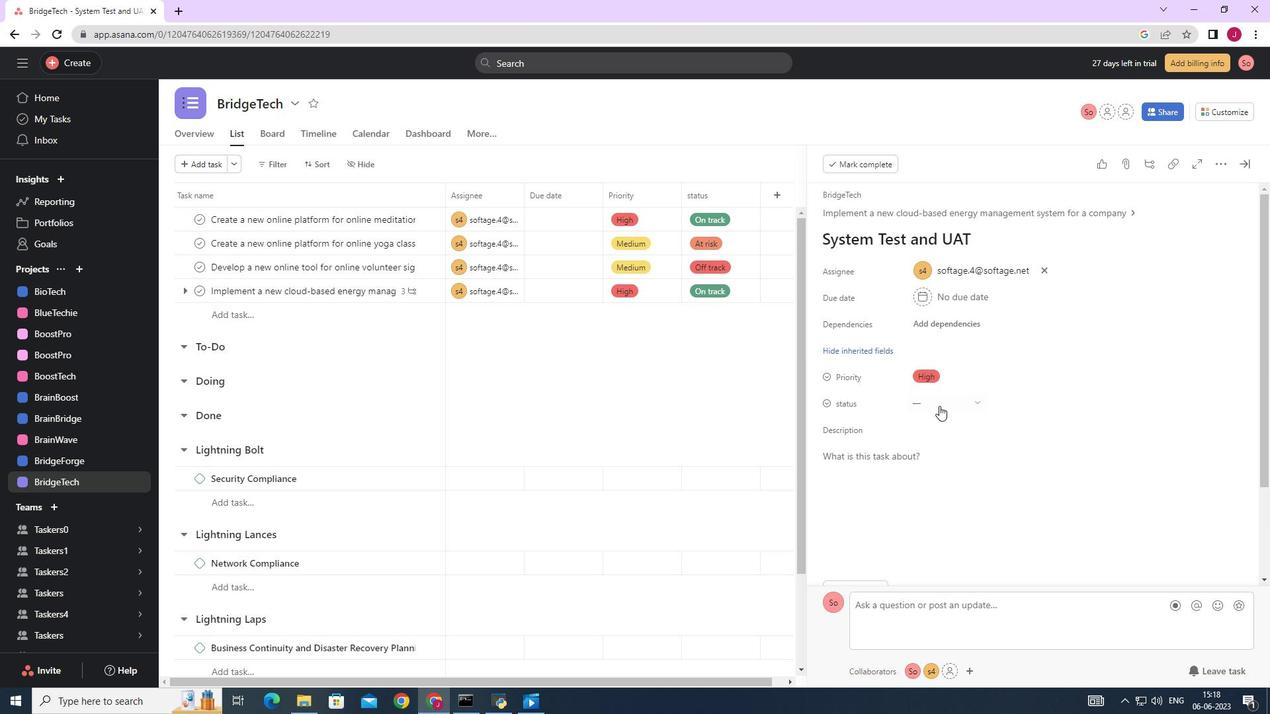 
Action: Mouse pressed left at (937, 398)
Screenshot: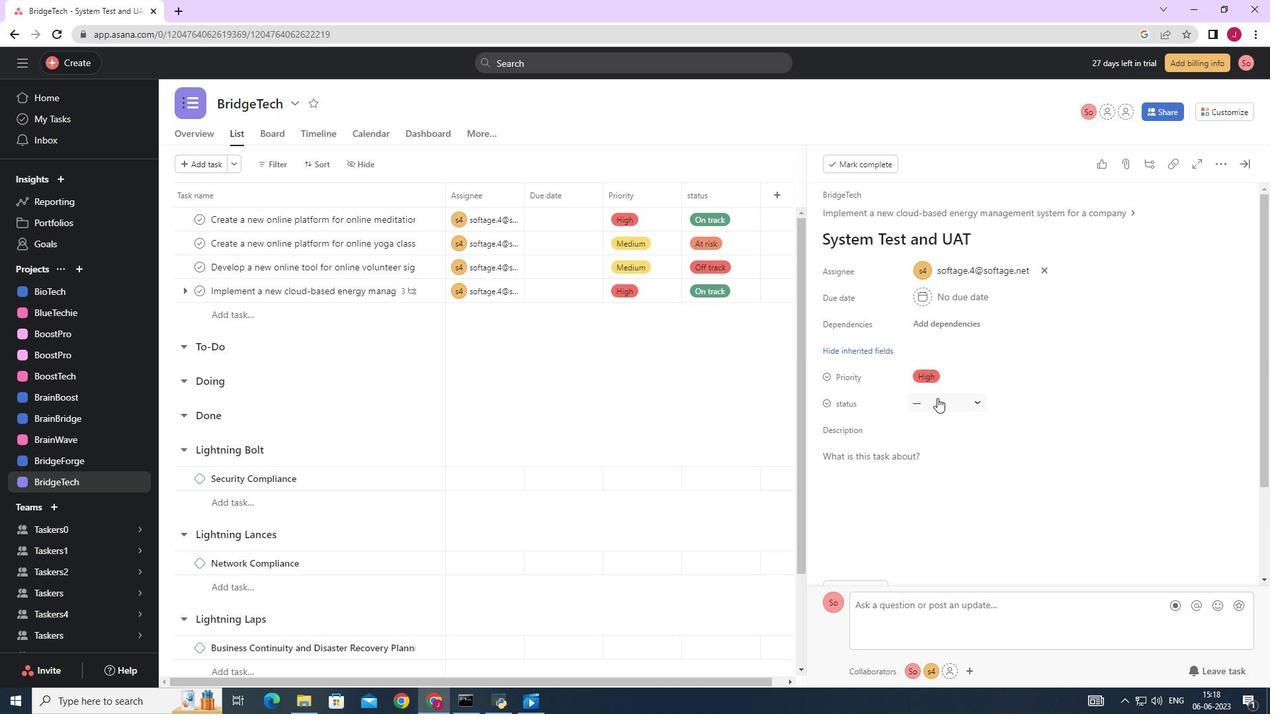 
Action: Mouse moved to (948, 474)
Screenshot: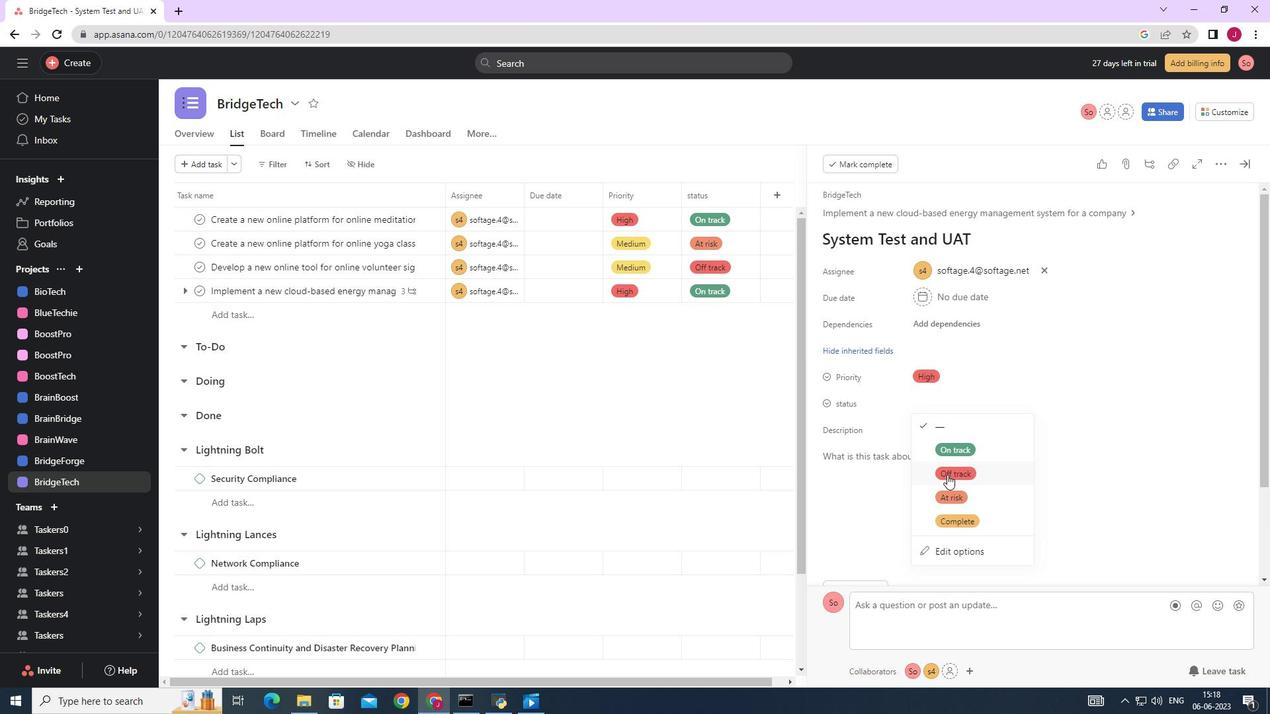 
Action: Mouse pressed left at (948, 474)
Screenshot: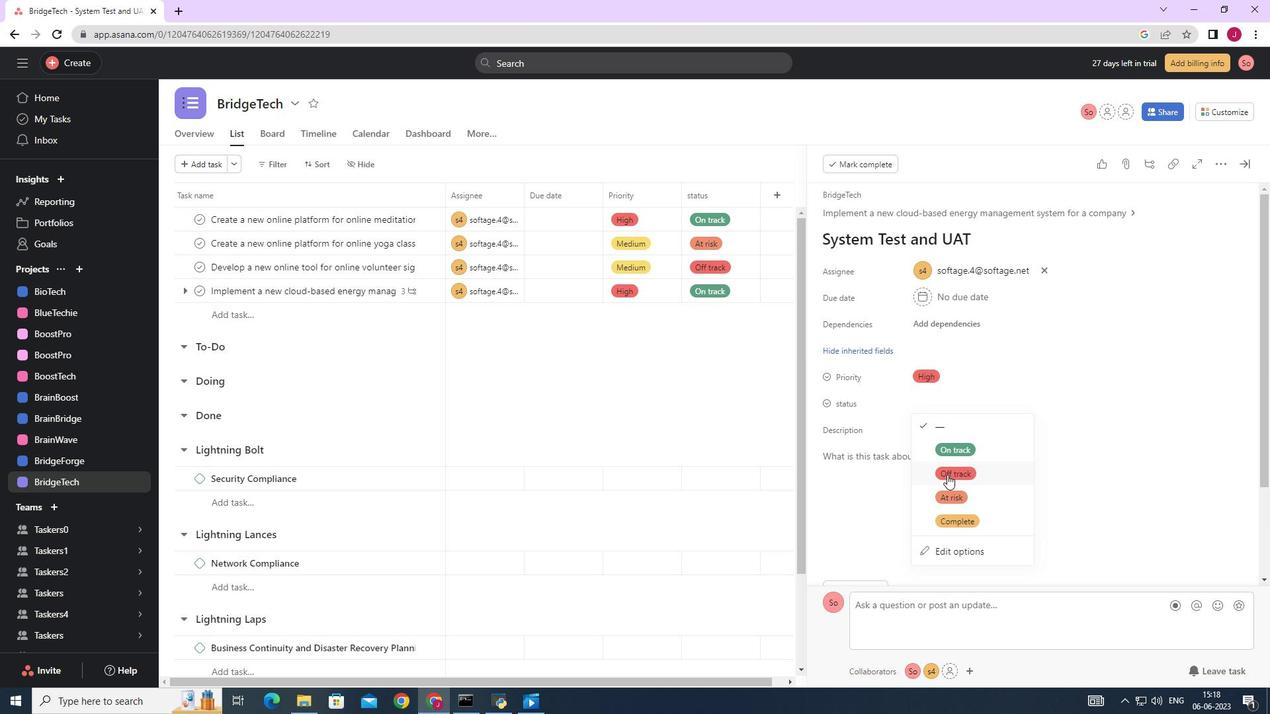 
Action: Mouse moved to (1247, 164)
Screenshot: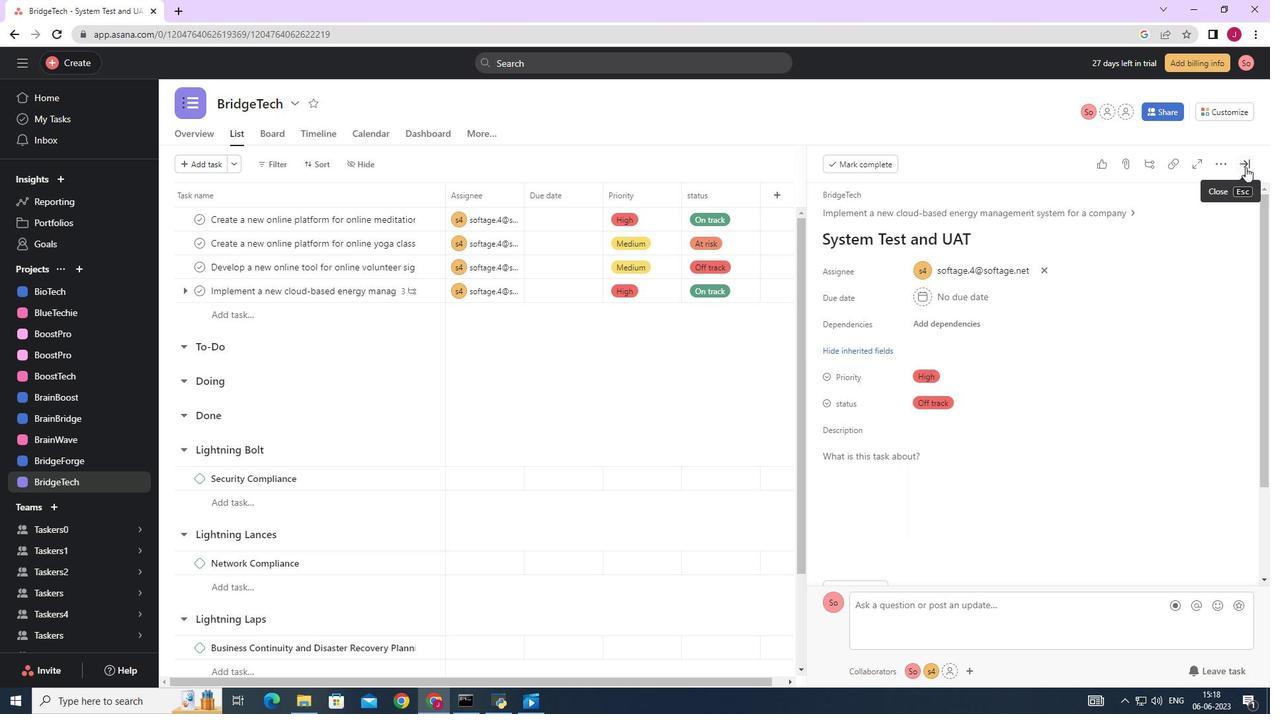 
Action: Mouse pressed left at (1247, 164)
Screenshot: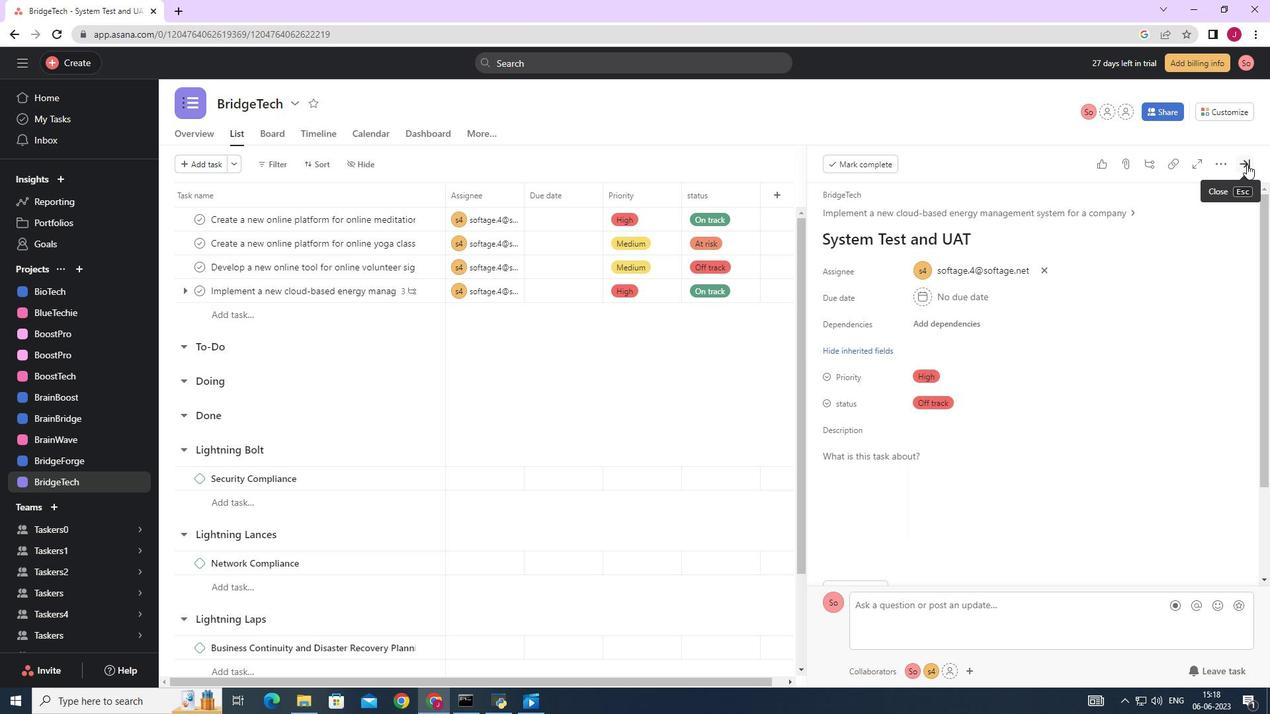 
Action: Mouse moved to (1243, 167)
Screenshot: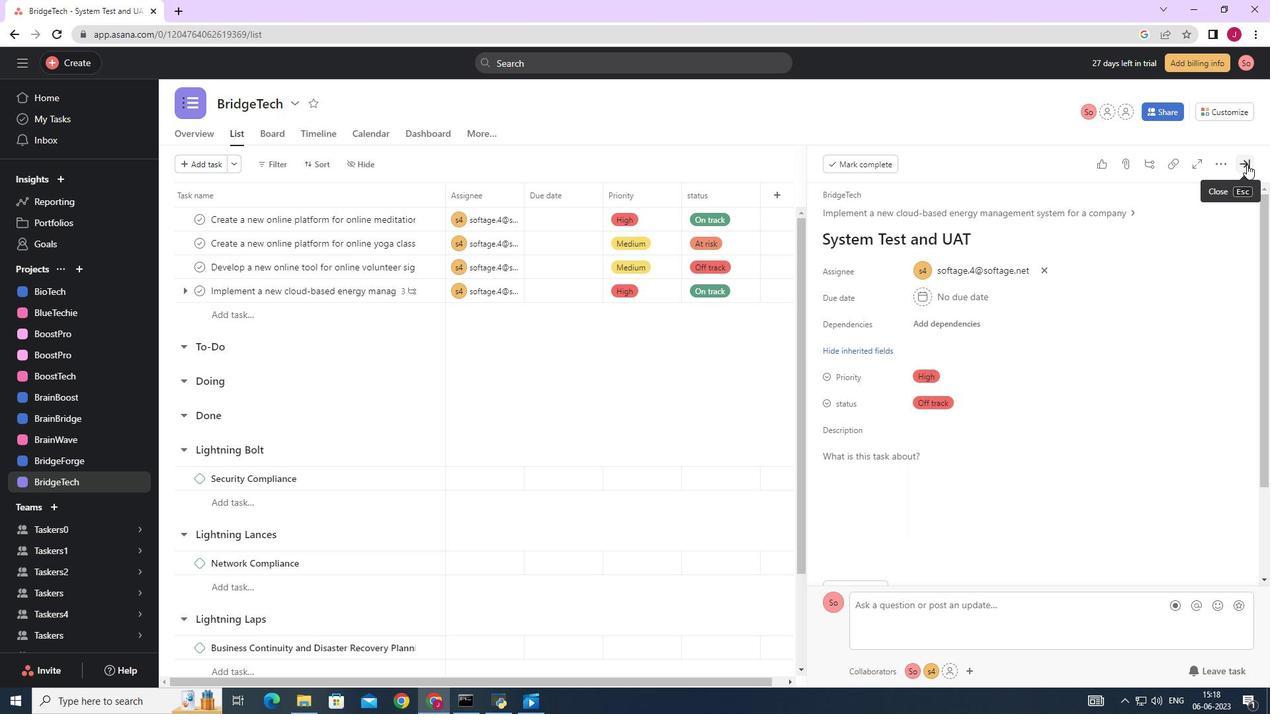 
